 Task: Reply to email with the signature Benjamin Adams with the subject 'Welcome' from softage.1@softage.net with the message 'I wanted to confirm the attendance of the key stakeholders for the project kickoff meeting.' with CC to softage.3@softage.net with an attached document Newsletter.docx
Action: Mouse moved to (1101, 184)
Screenshot: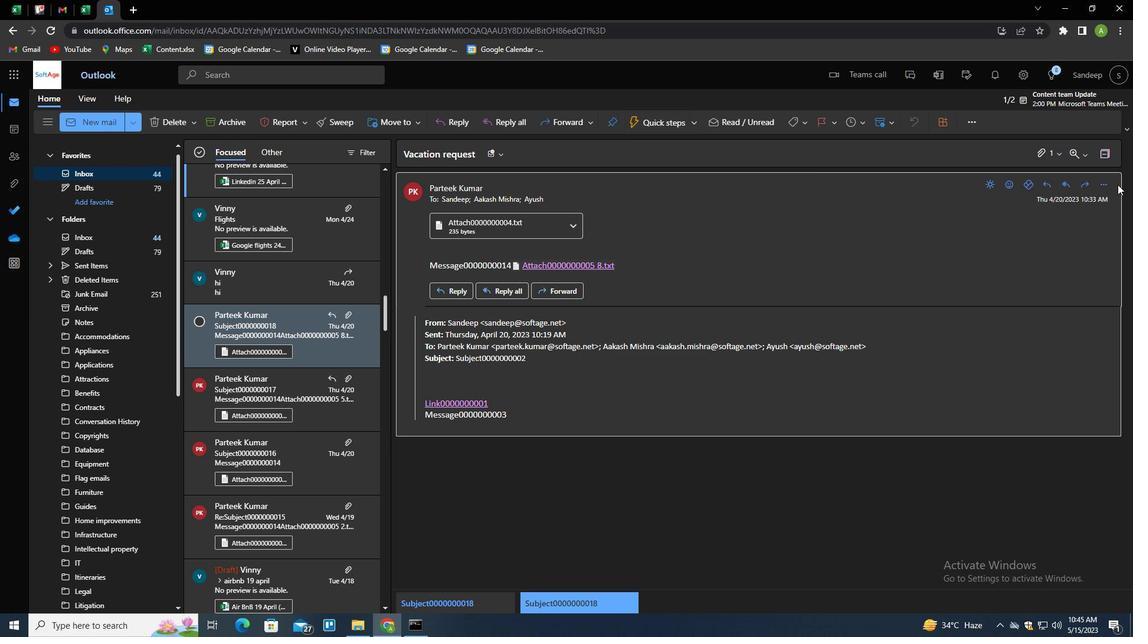 
Action: Mouse pressed left at (1101, 184)
Screenshot: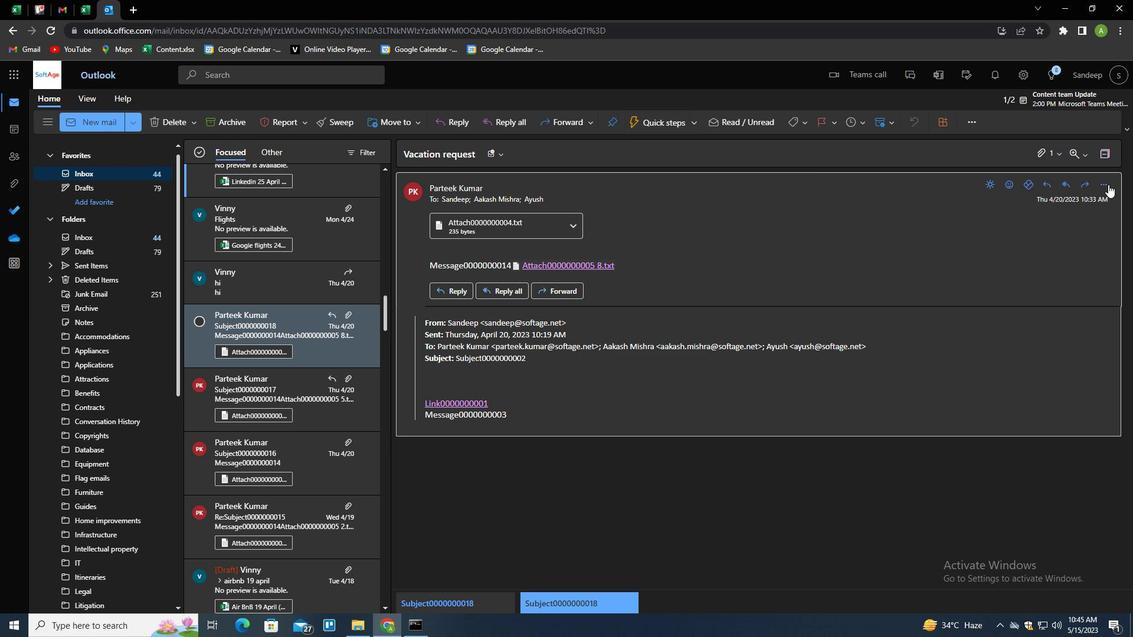 
Action: Mouse moved to (1038, 204)
Screenshot: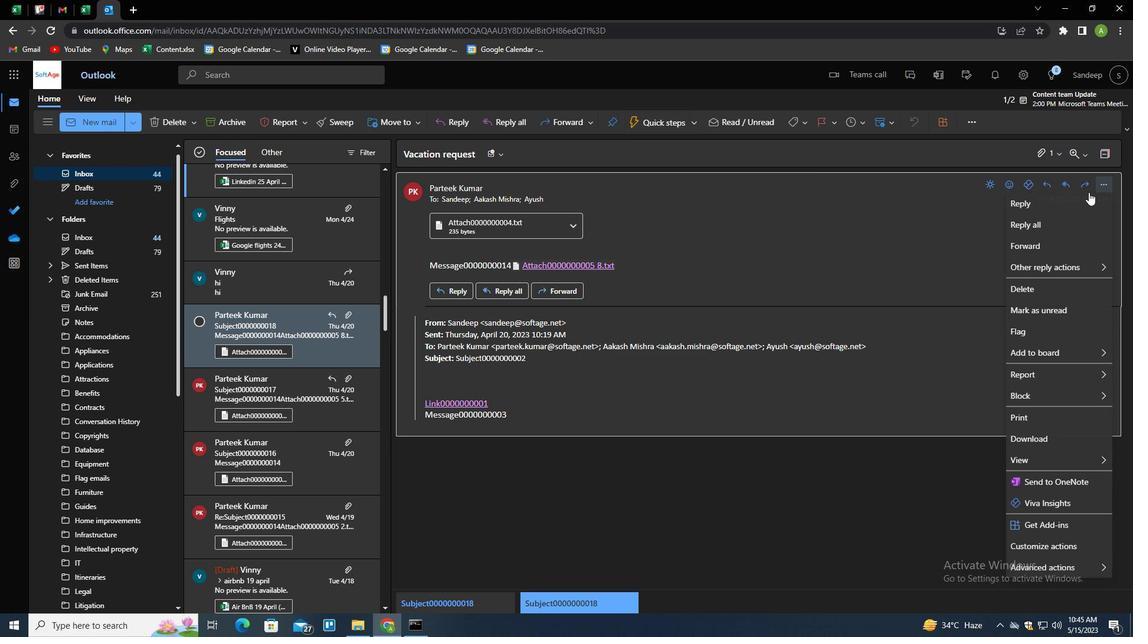 
Action: Mouse pressed left at (1038, 204)
Screenshot: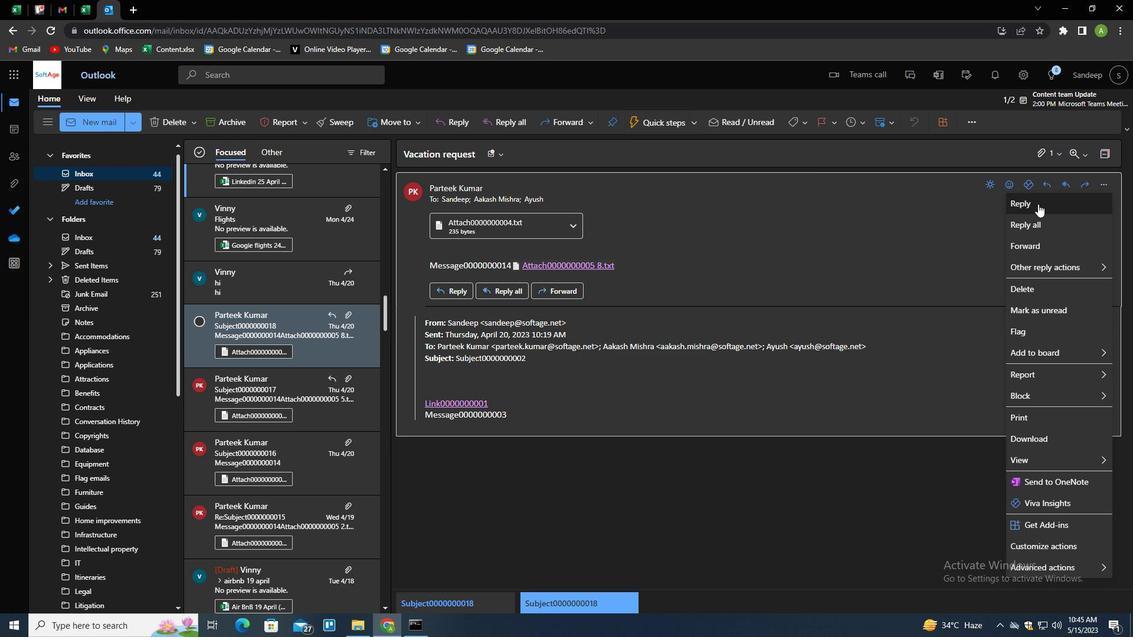 
Action: Mouse moved to (795, 120)
Screenshot: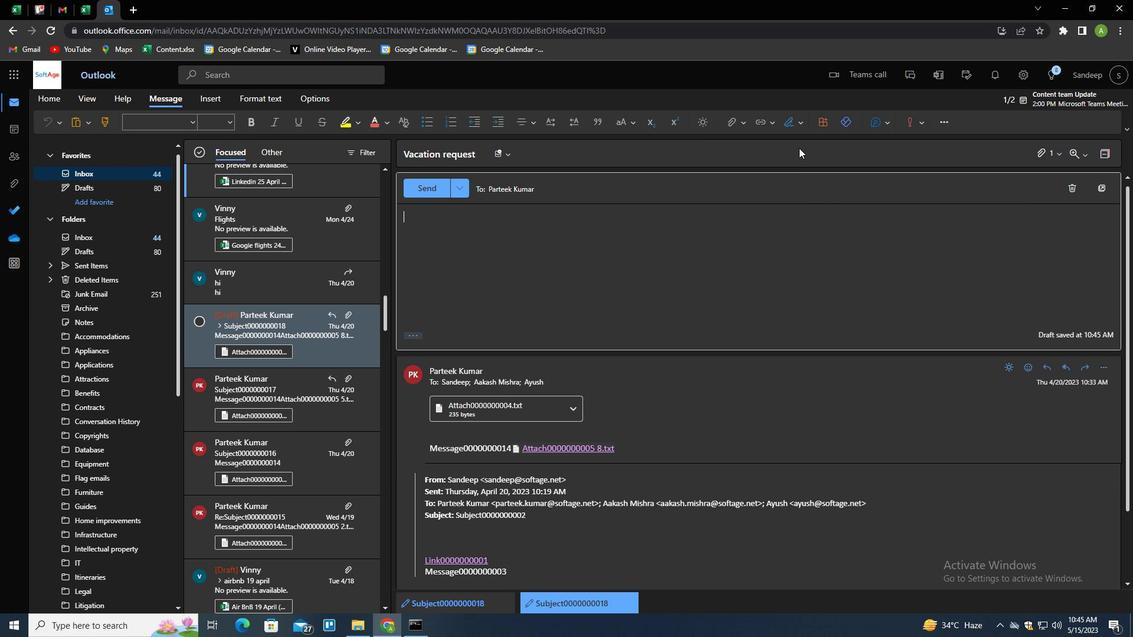 
Action: Mouse pressed left at (795, 120)
Screenshot: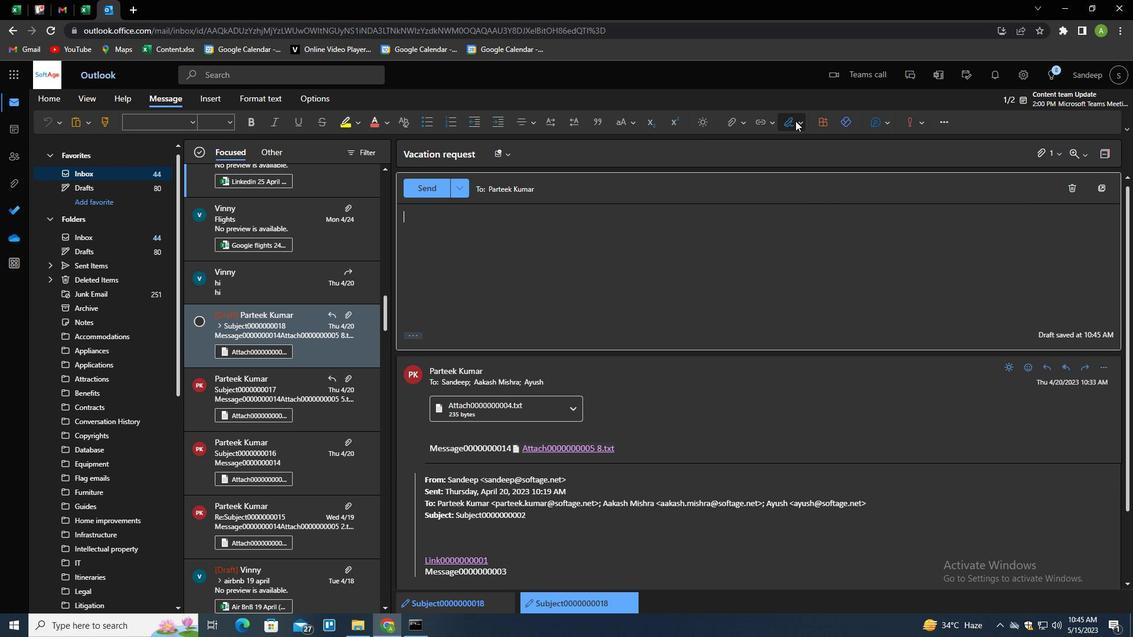 
Action: Mouse moved to (783, 167)
Screenshot: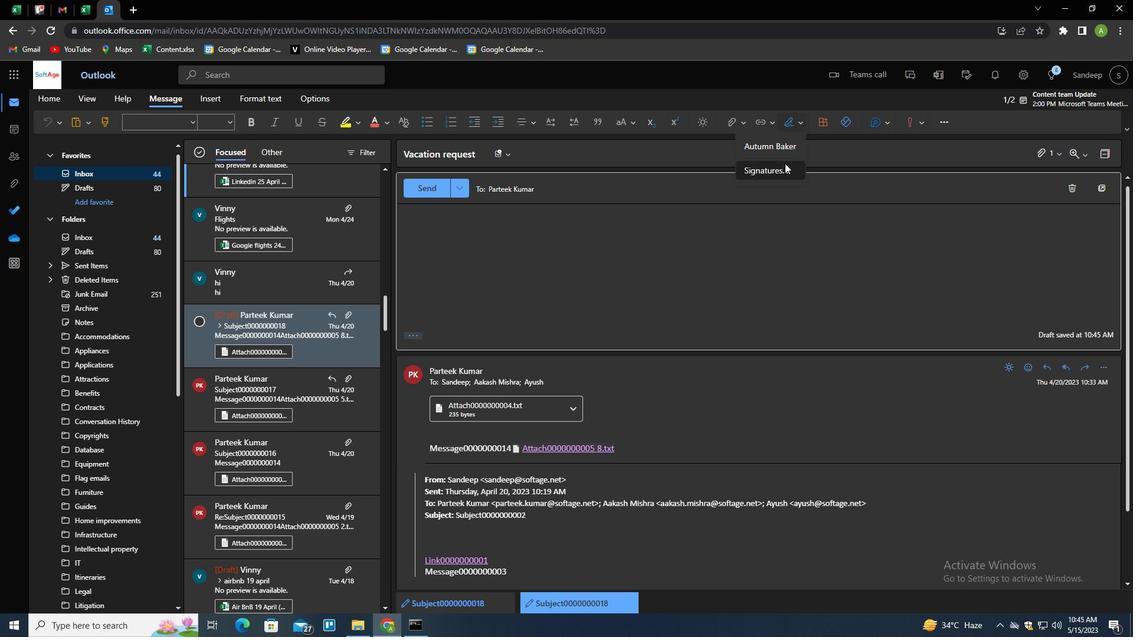 
Action: Mouse pressed left at (783, 167)
Screenshot: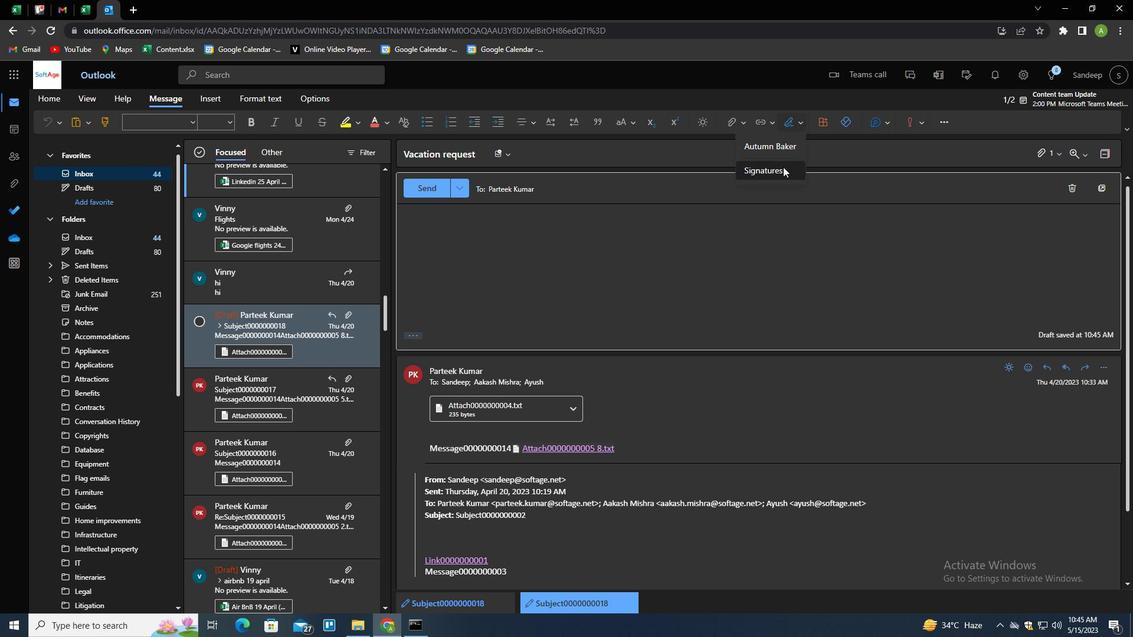 
Action: Mouse moved to (801, 211)
Screenshot: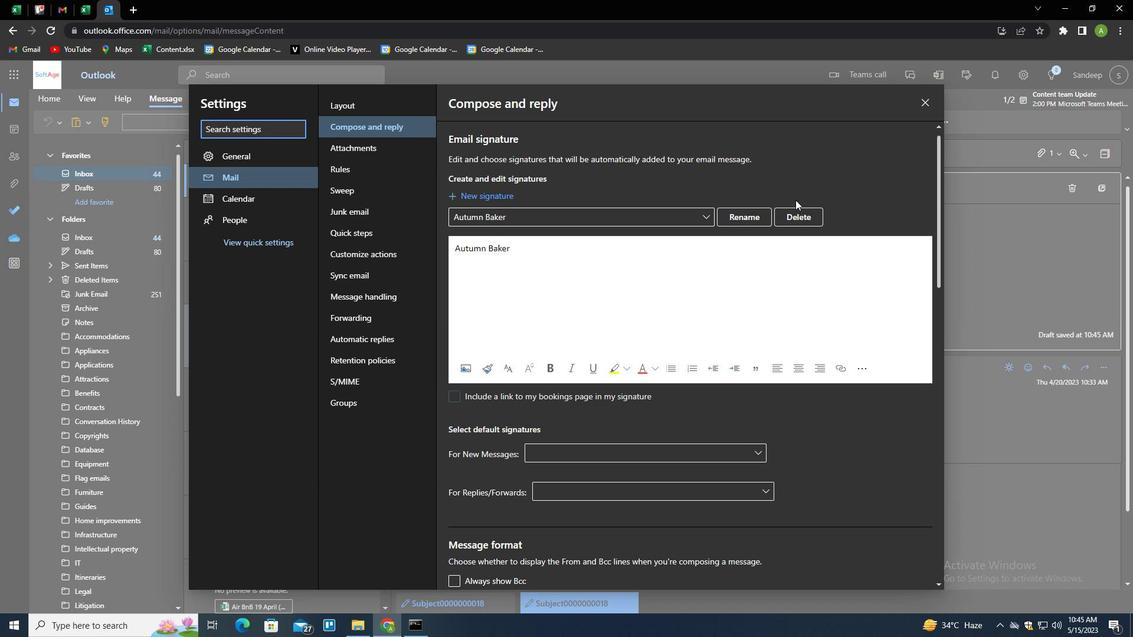 
Action: Mouse pressed left at (801, 211)
Screenshot: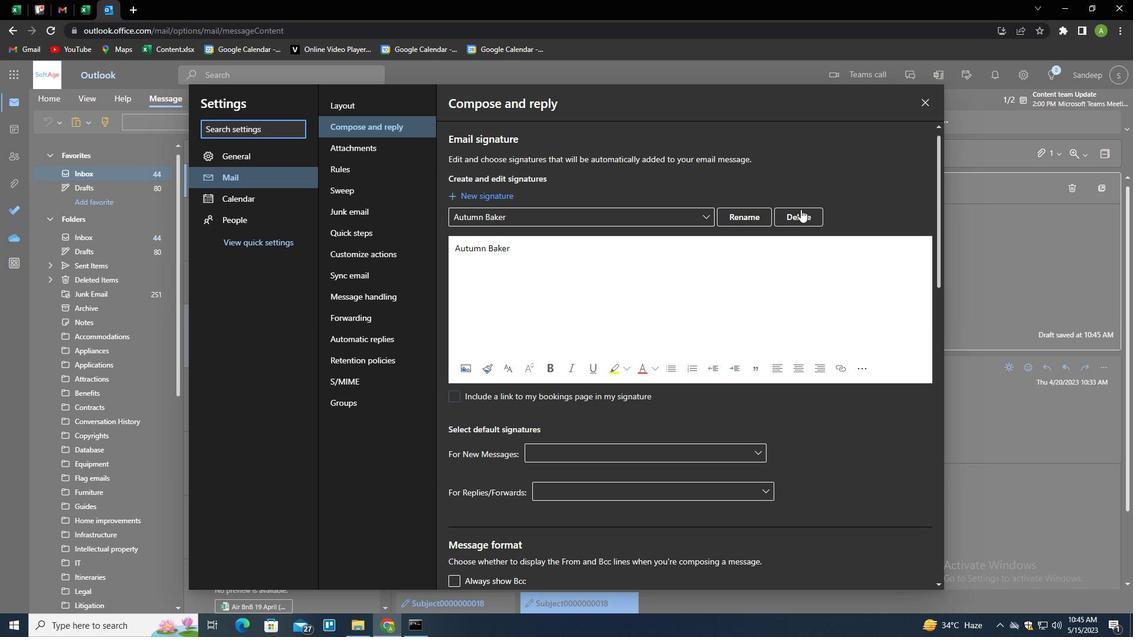 
Action: Mouse moved to (801, 212)
Screenshot: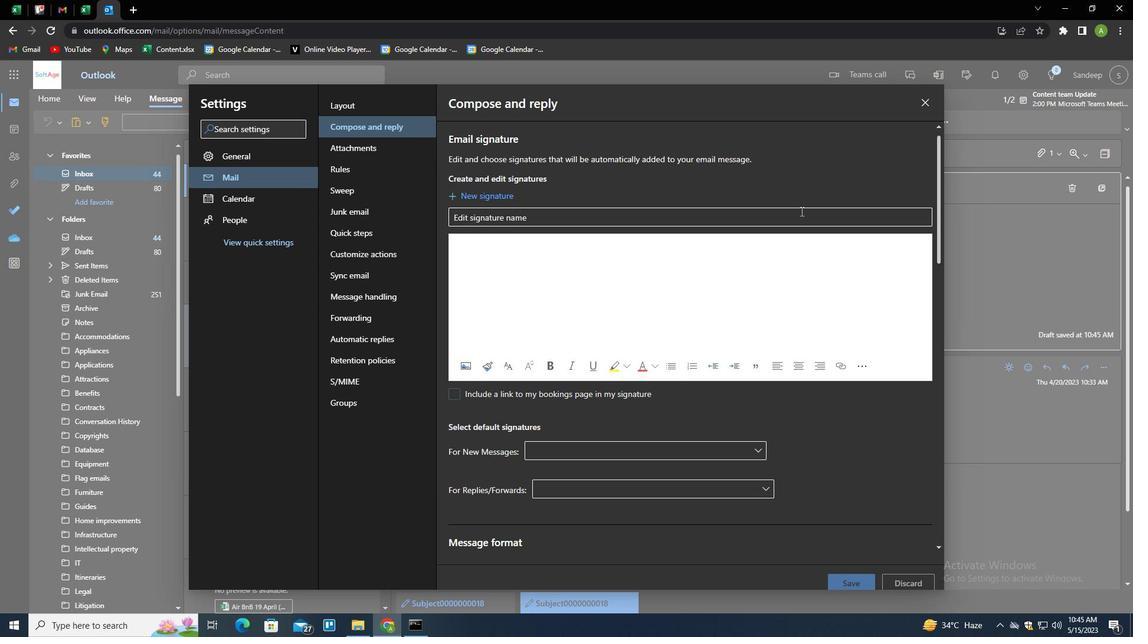 
Action: Mouse pressed left at (801, 212)
Screenshot: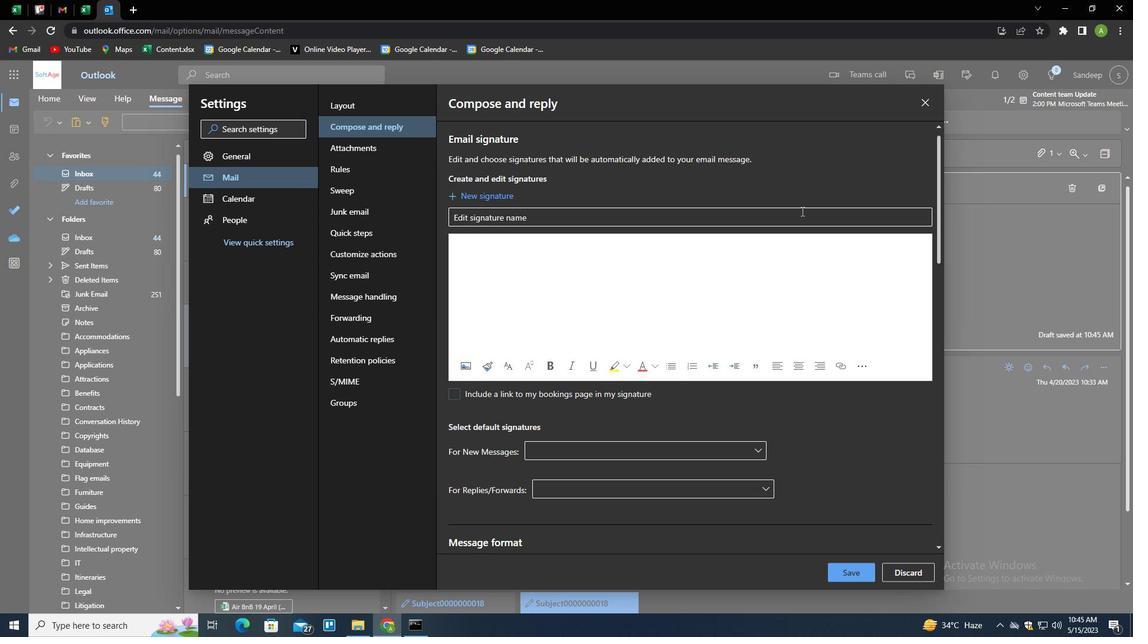 
Action: Mouse moved to (806, 215)
Screenshot: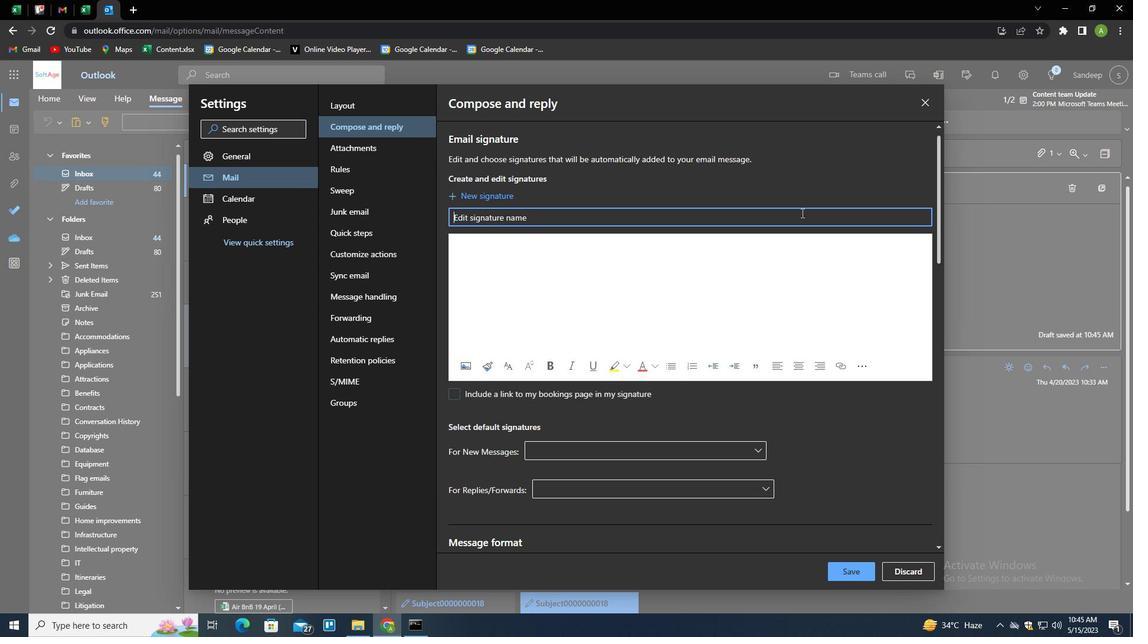 
Action: Key pressed <Key.shift>BENJAMIN<Key.space><Key.shift>ADAMS<Key.tab><Key.shift>BAN<Key.backspace><Key.backspace>ENGA<Key.backspace><Key.backspace>JAMIN<Key.space><Key.shift>ADAMS
Screenshot: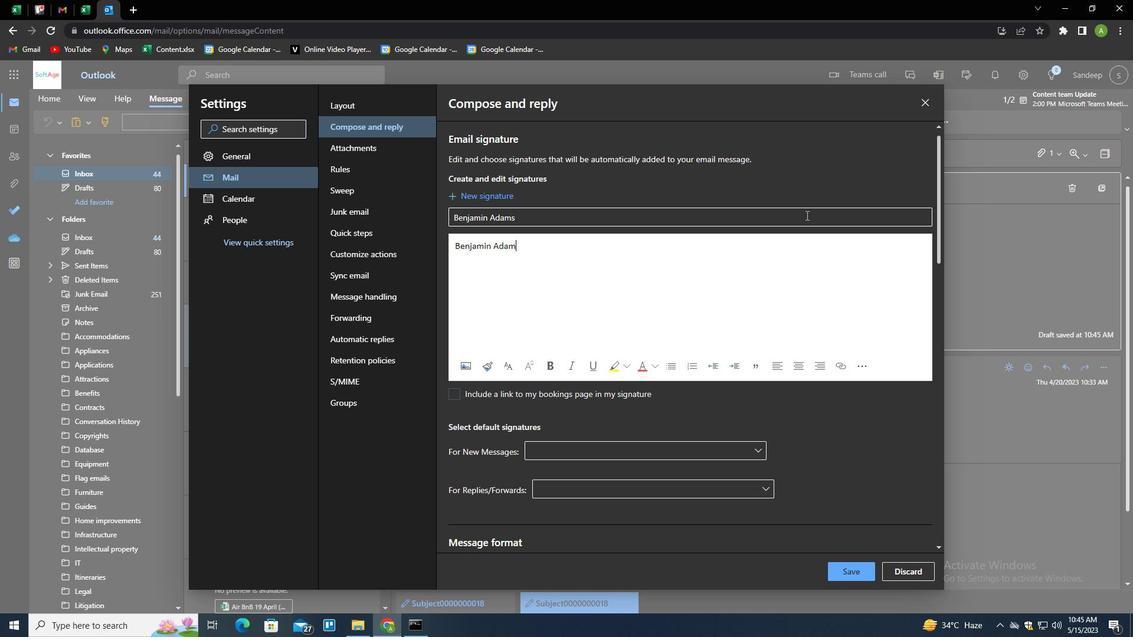 
Action: Mouse moved to (850, 576)
Screenshot: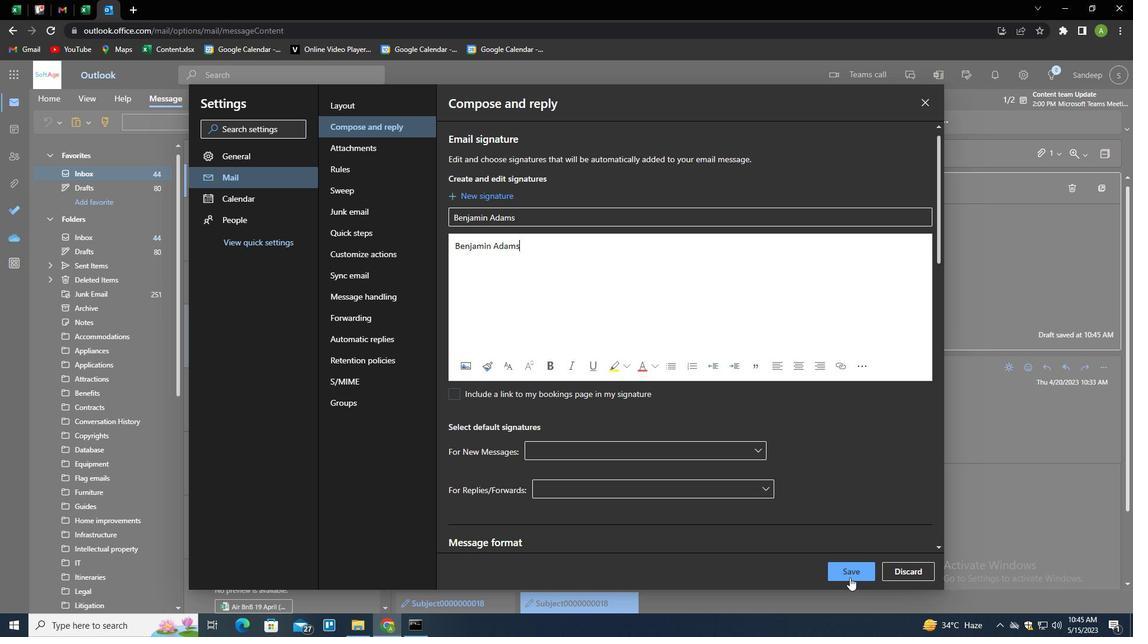 
Action: Mouse pressed left at (850, 576)
Screenshot: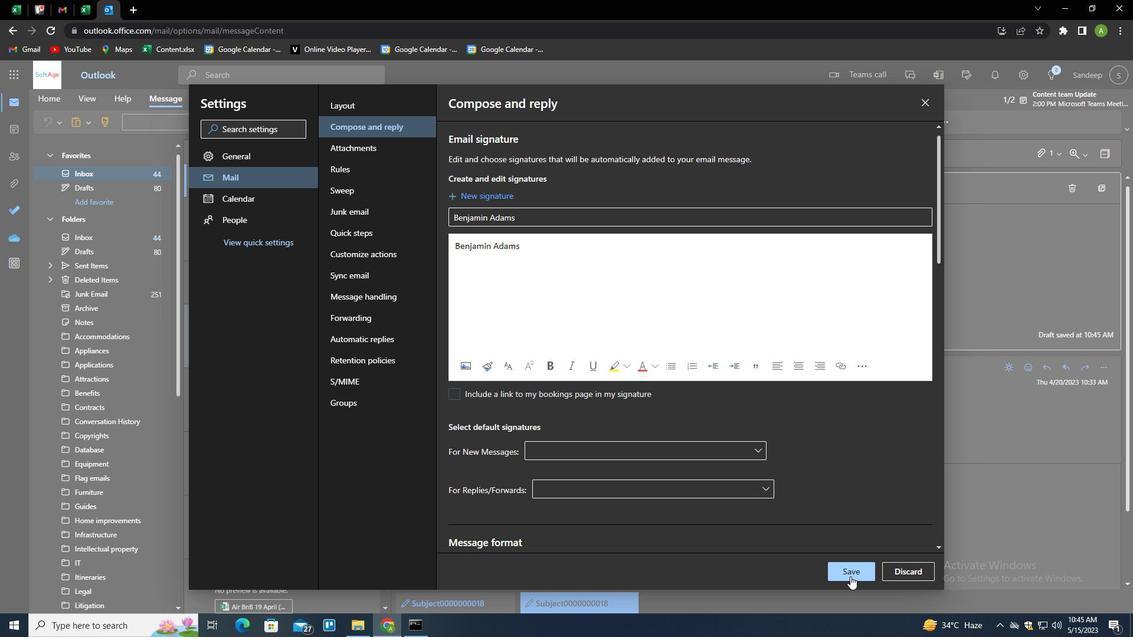 
Action: Mouse moved to (1003, 350)
Screenshot: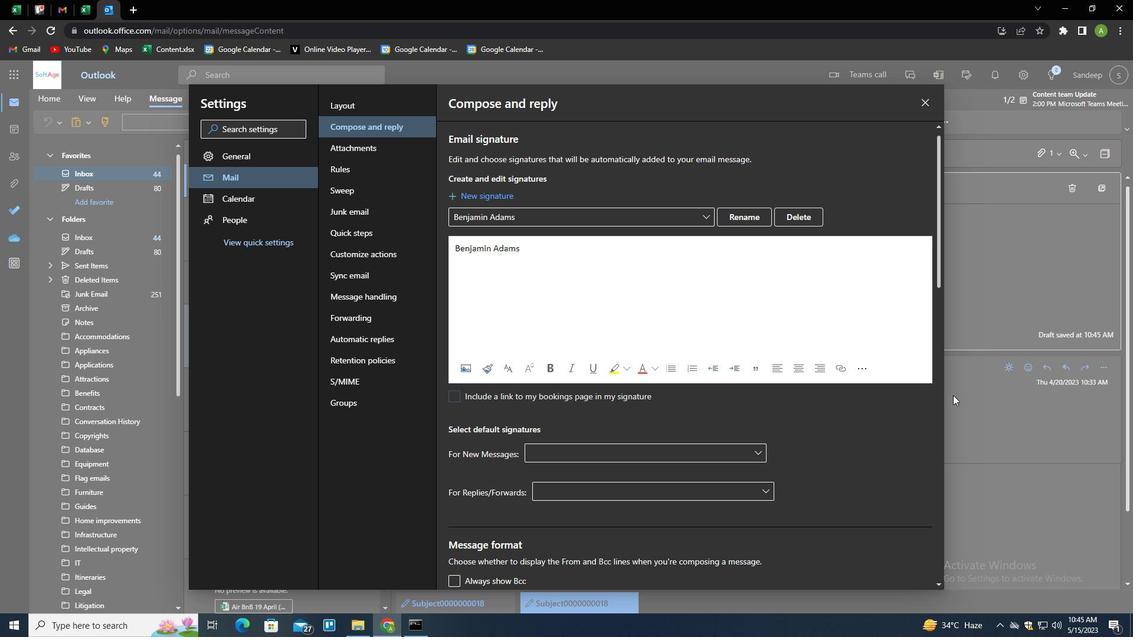 
Action: Mouse pressed left at (1003, 350)
Screenshot: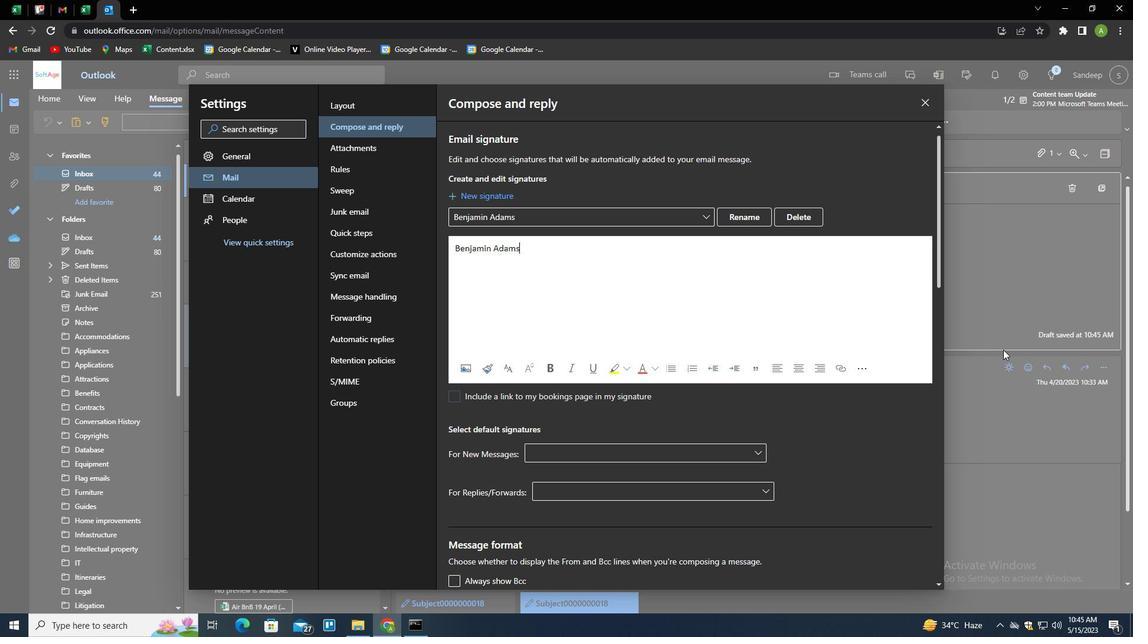 
Action: Mouse moved to (792, 130)
Screenshot: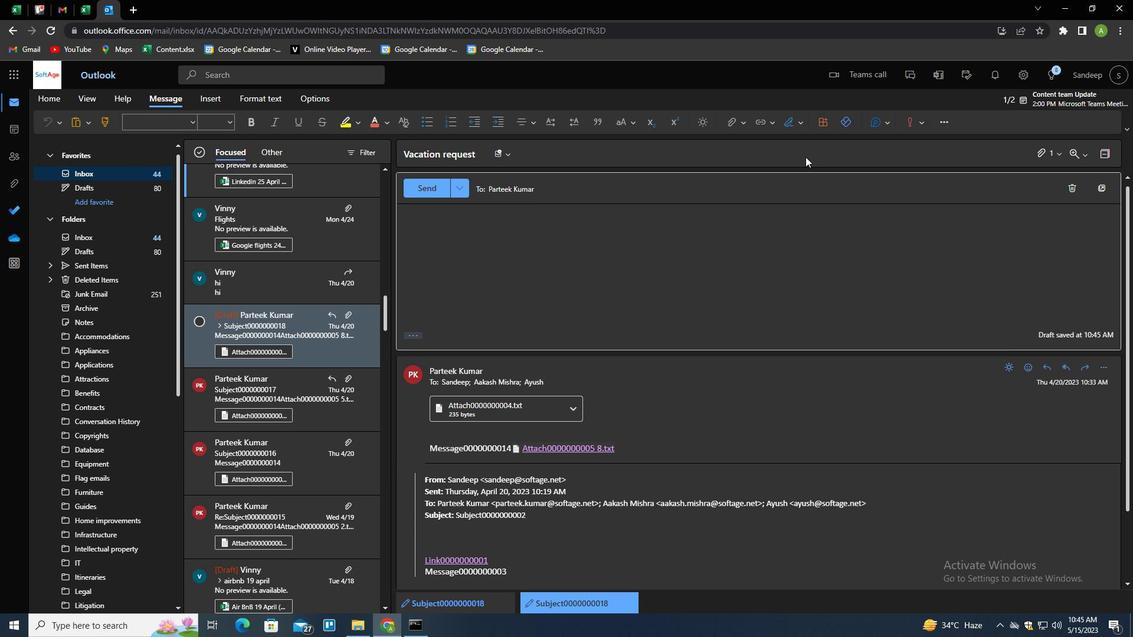 
Action: Mouse pressed left at (792, 130)
Screenshot: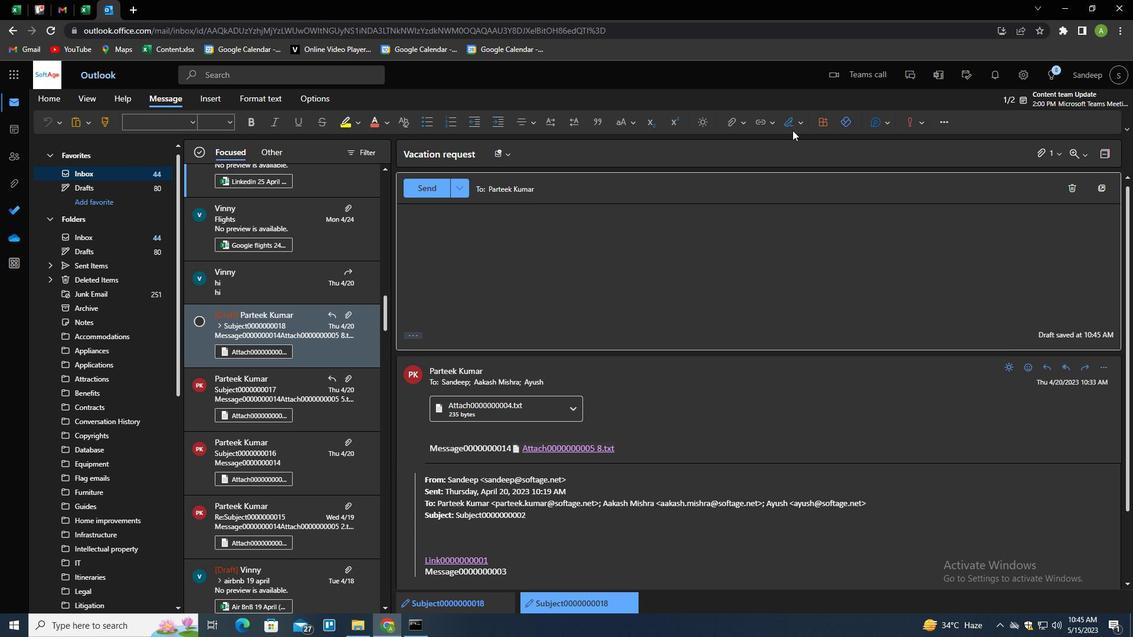 
Action: Mouse moved to (778, 149)
Screenshot: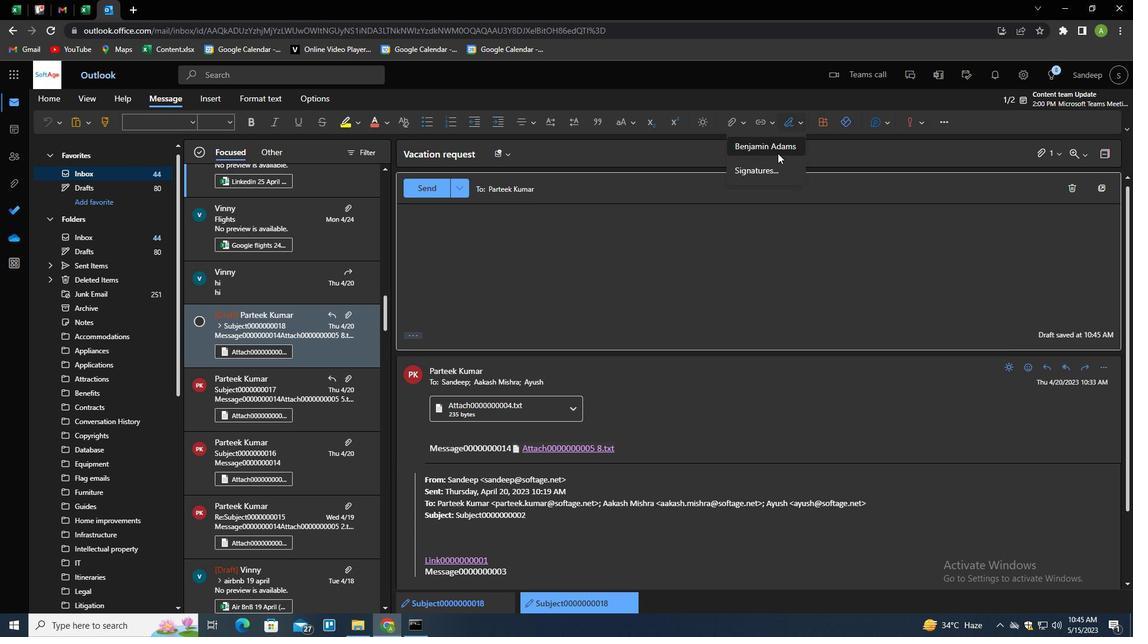 
Action: Mouse pressed left at (778, 149)
Screenshot: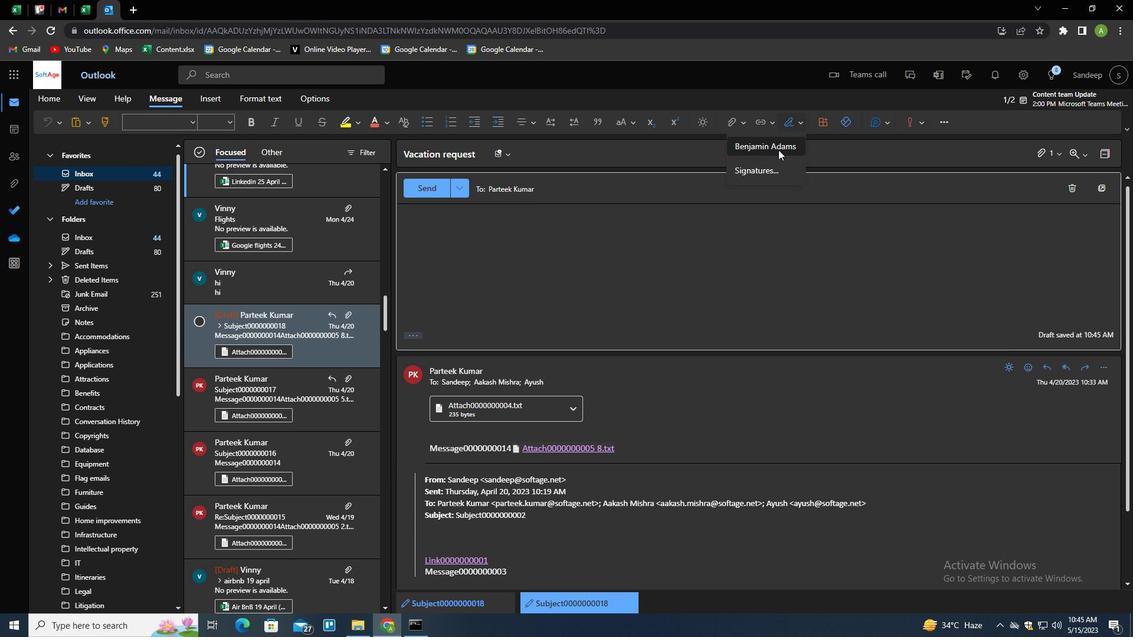 
Action: Mouse moved to (413, 332)
Screenshot: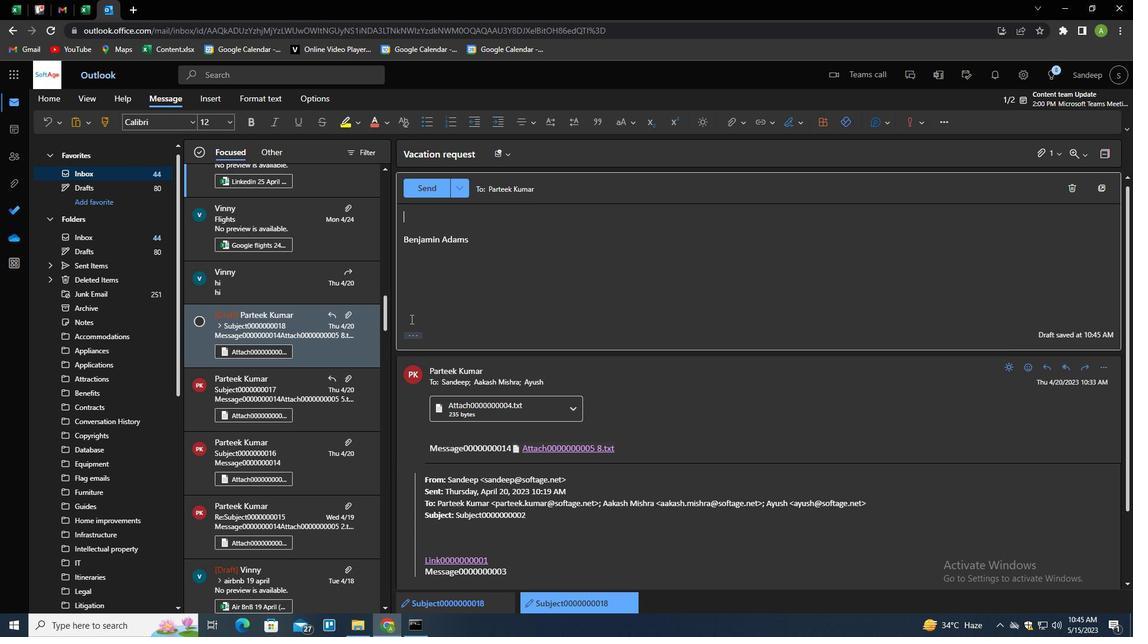 
Action: Mouse pressed left at (413, 332)
Screenshot: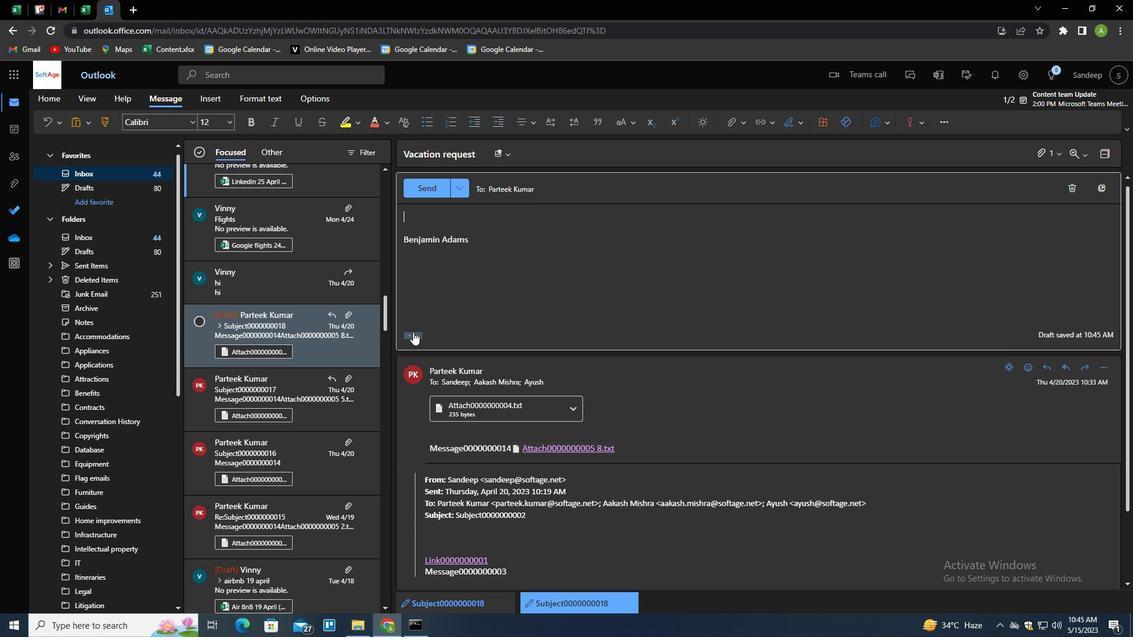 
Action: Mouse moved to (465, 184)
Screenshot: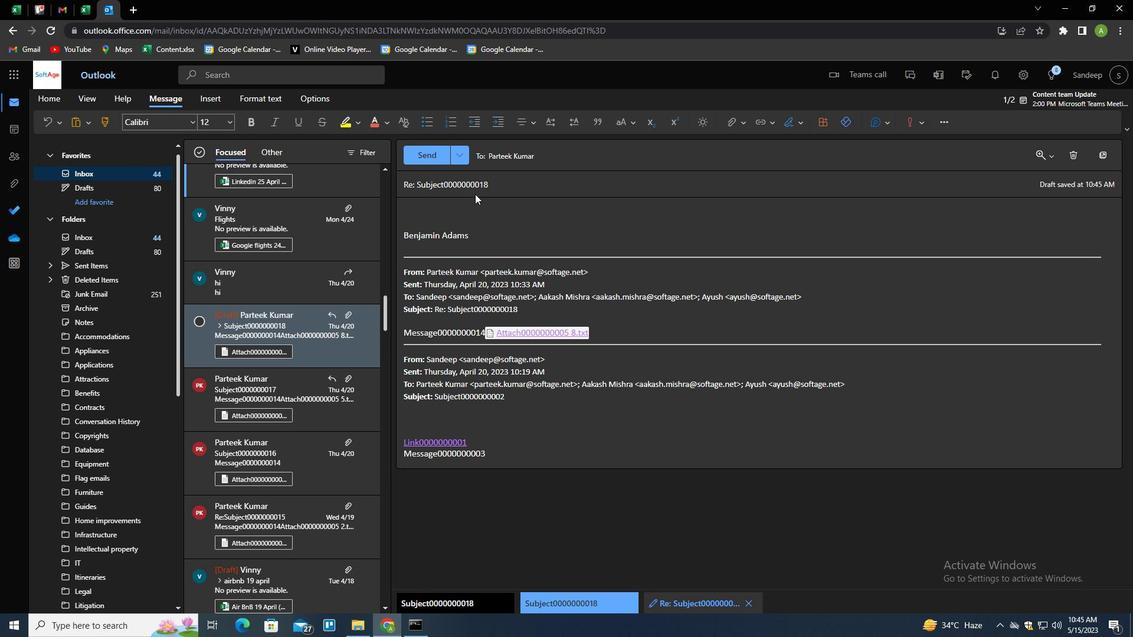 
Action: Mouse pressed left at (465, 184)
Screenshot: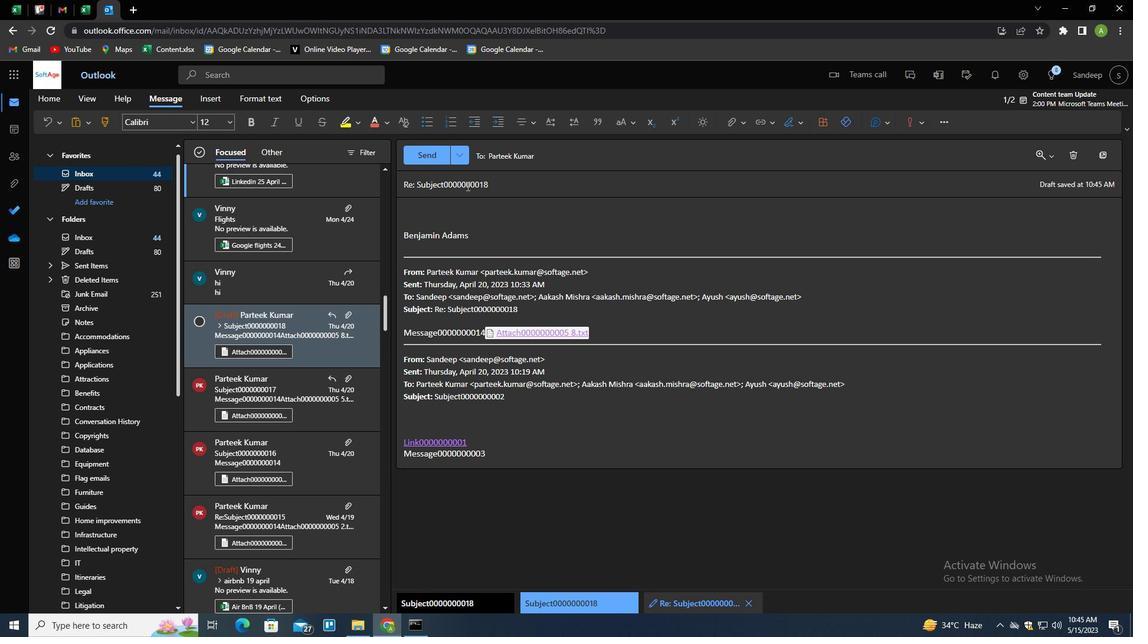 
Action: Mouse pressed left at (465, 184)
Screenshot: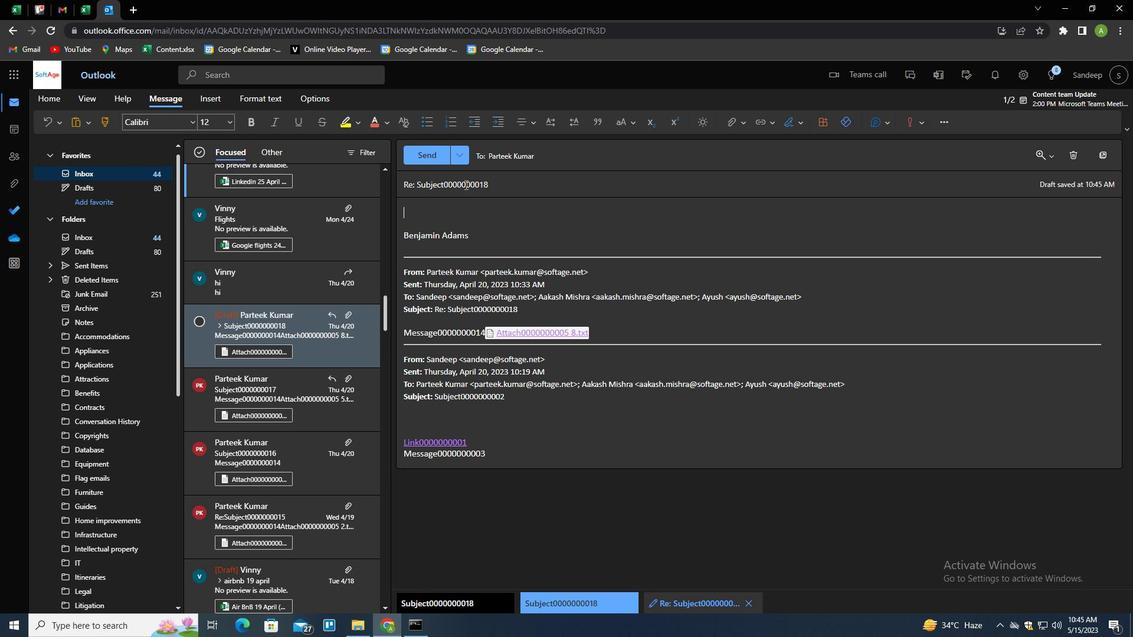 
Action: Mouse pressed left at (465, 184)
Screenshot: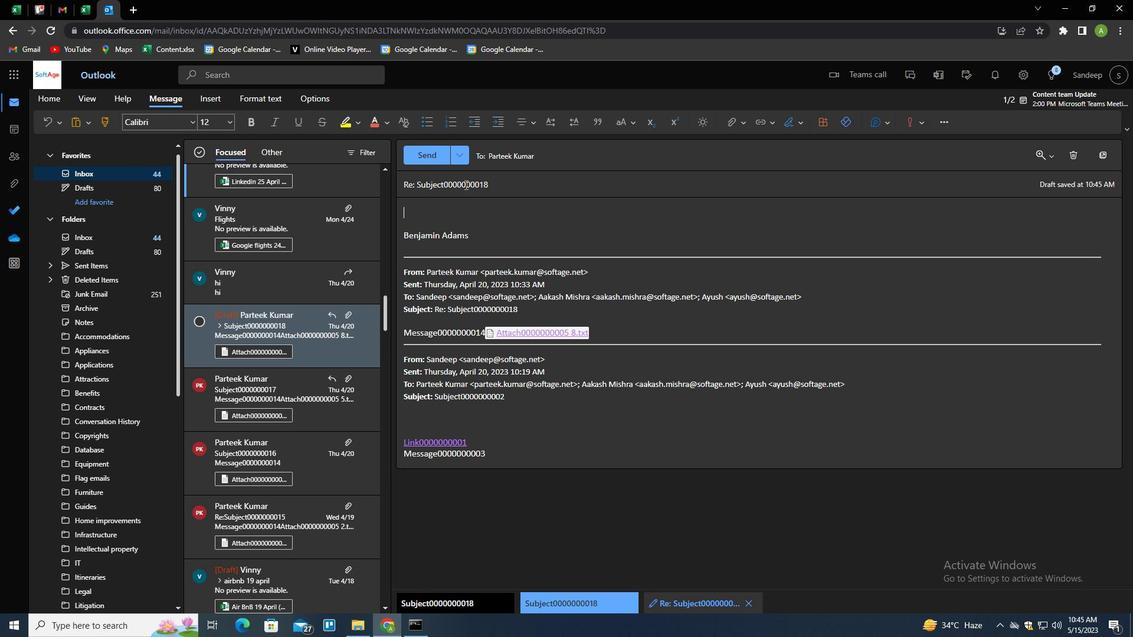 
Action: Key pressed <Key.shift><Key.shift><Key.shift><Key.shift><Key.shift>WELCOME<Key.tab><Key.shift>I<Key.space>WANTED<Key.space>TO<Key.space>CONFIRM<Key.space>THE<Key.space>ATTENDANCE<Key.space>OF<Key.space>THE<Key.space>KEY<Key.space>STAKEHOLDERS<Key.space>FOR<Key.space>THE<Key.space>PROJECT<Key.space>KIK<Key.backspace>CKOFF<Key.space>MEETING.
Screenshot: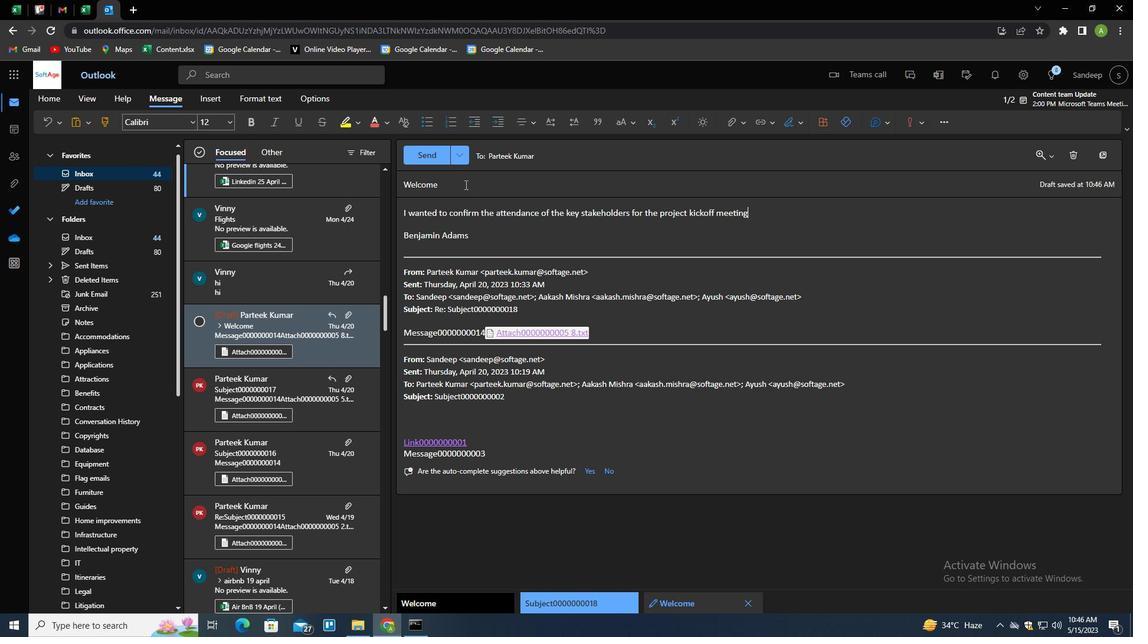 
Action: Mouse moved to (538, 153)
Screenshot: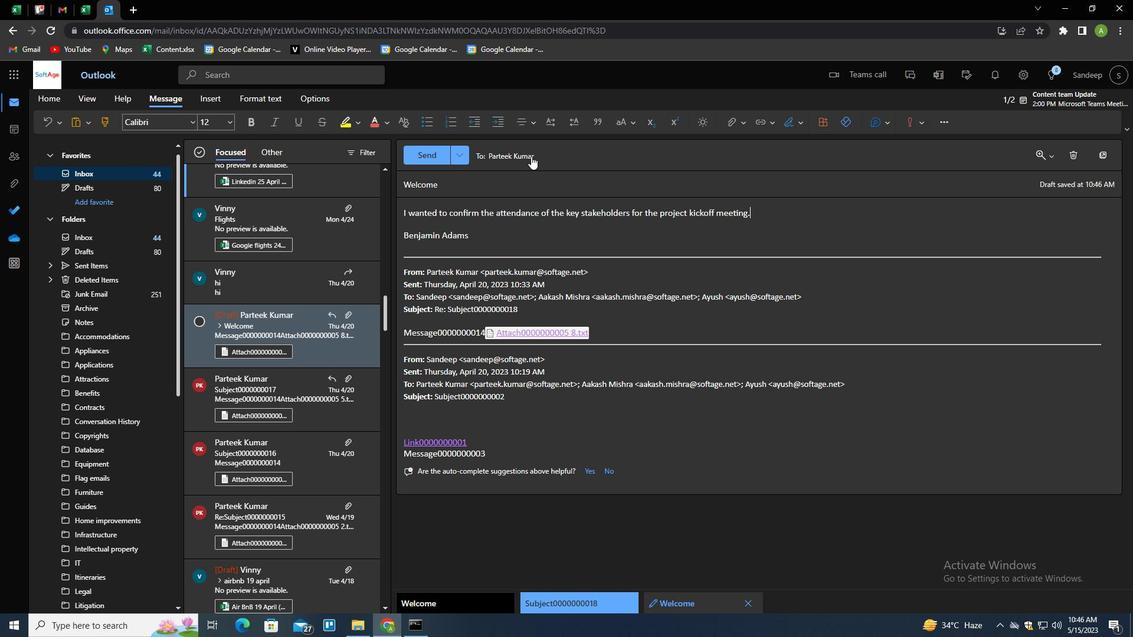 
Action: Mouse pressed left at (538, 153)
Screenshot: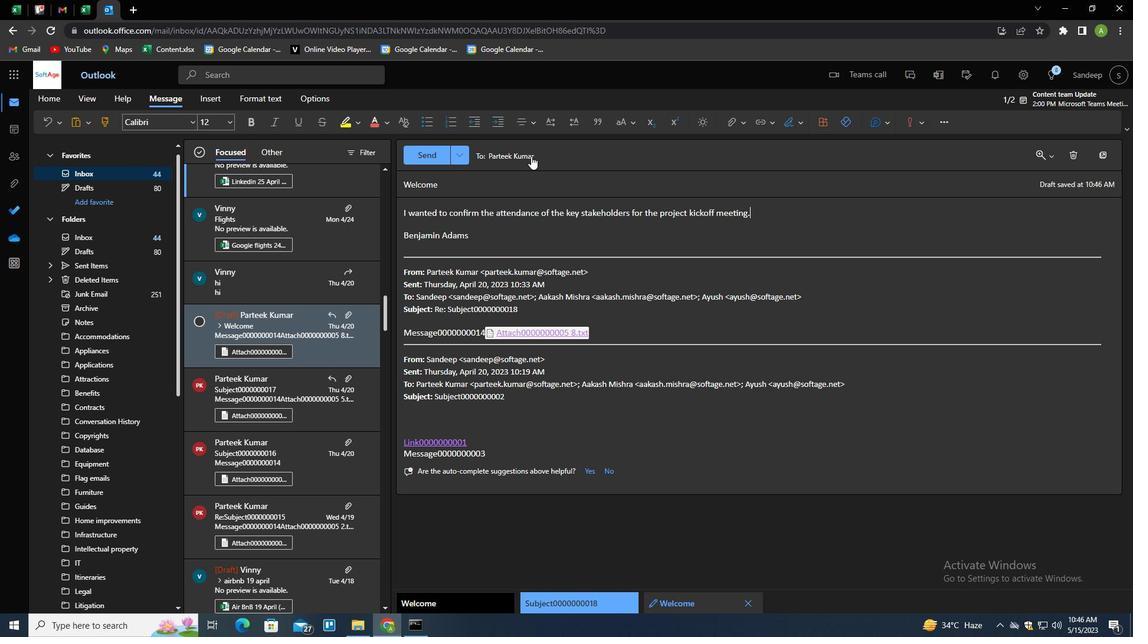 
Action: Mouse moved to (547, 206)
Screenshot: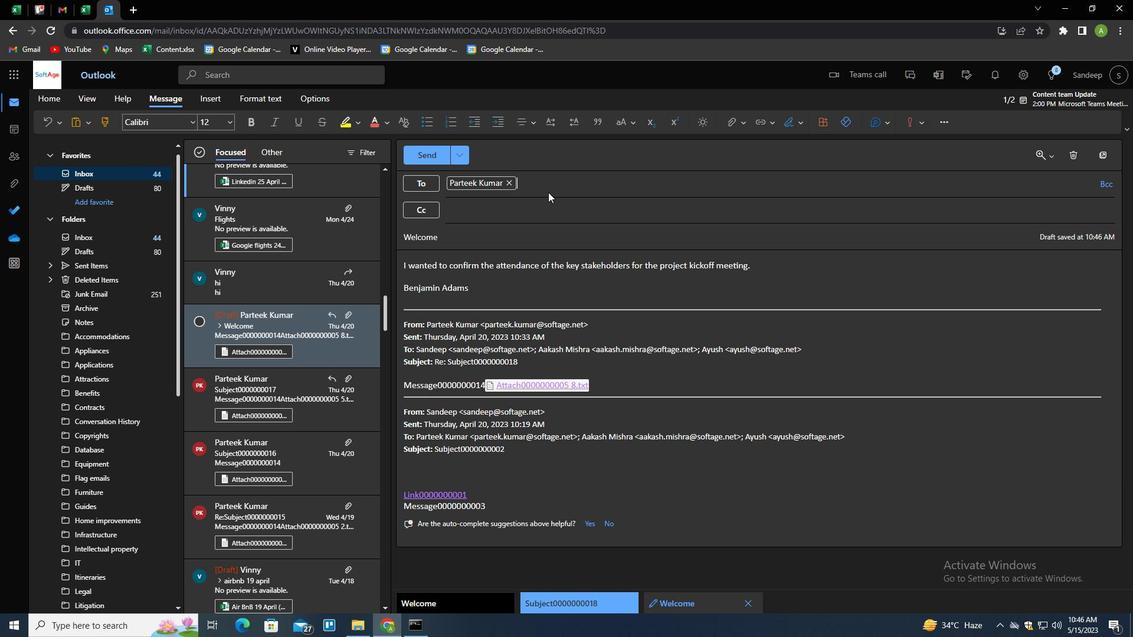 
Action: Mouse pressed left at (547, 206)
Screenshot: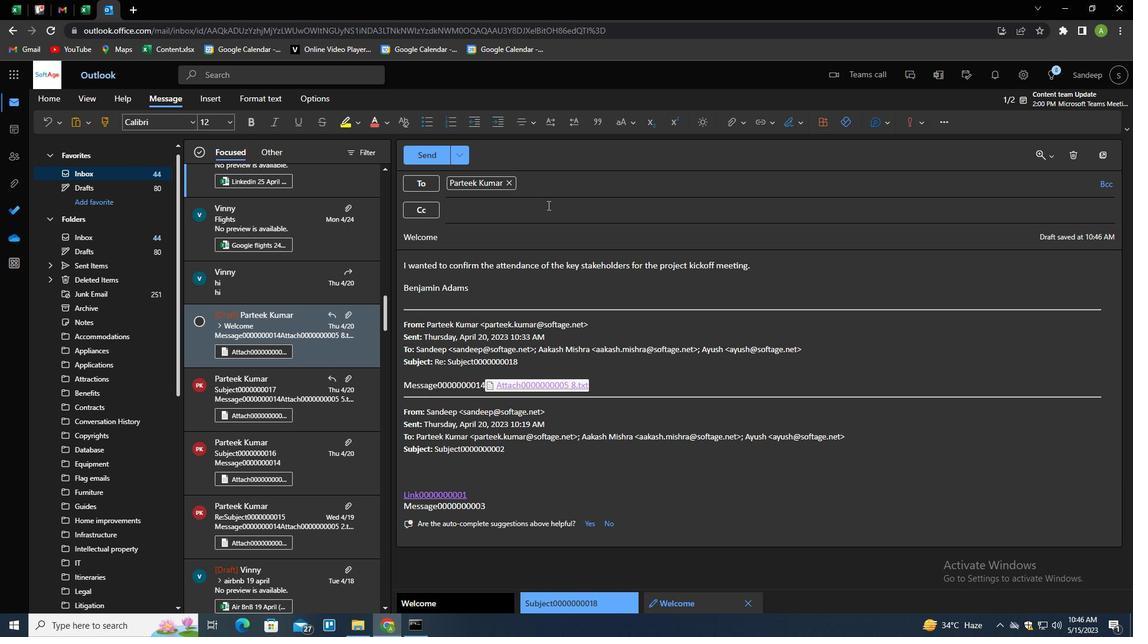 
Action: Key pressed SOFTAGE.3<Key.shift>@SOFTAGE.NET
Screenshot: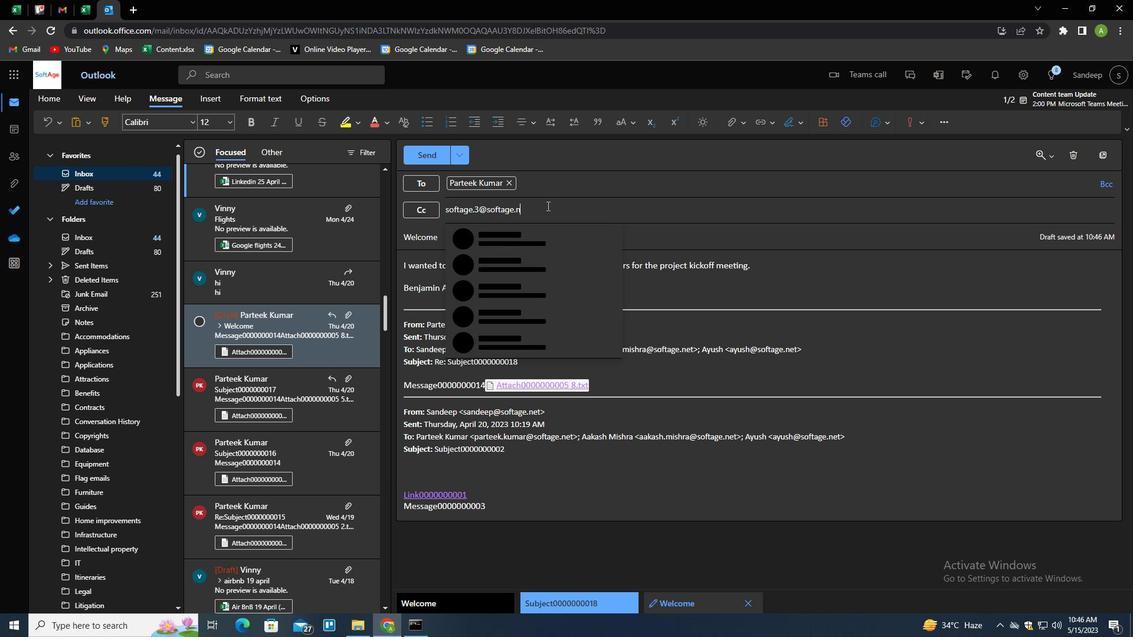 
Action: Mouse moved to (560, 236)
Screenshot: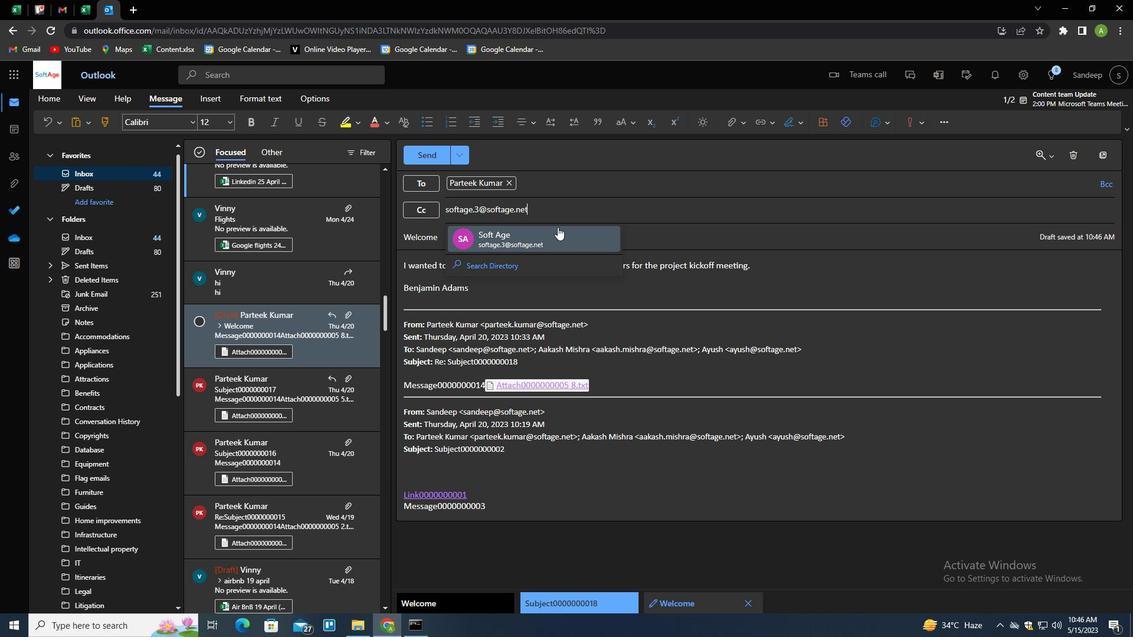 
Action: Mouse pressed left at (560, 236)
Screenshot: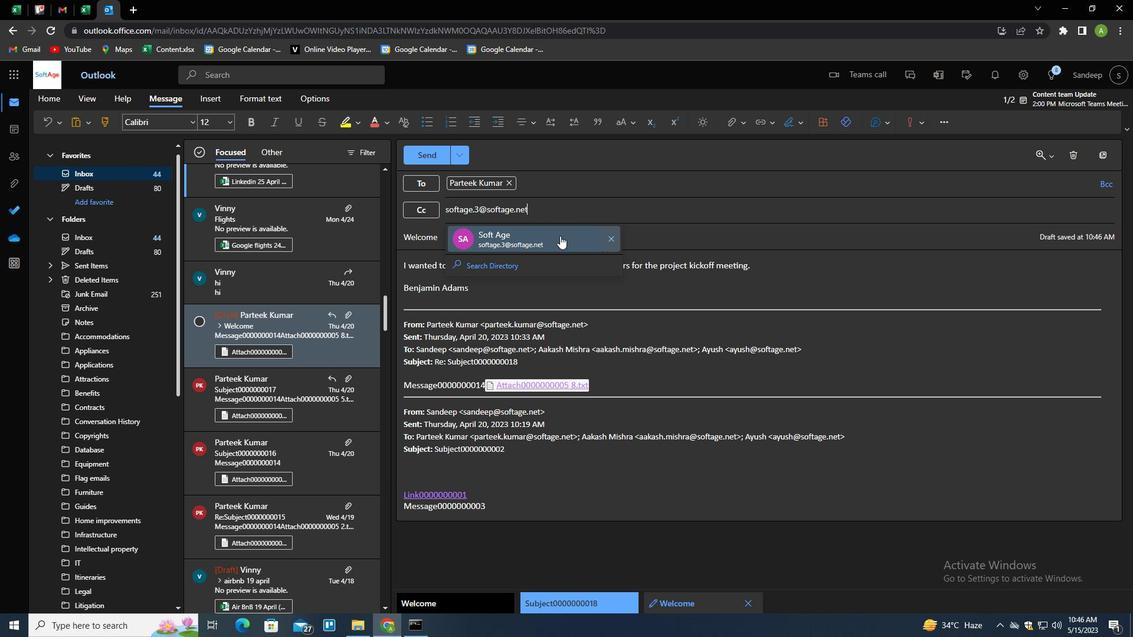 
Action: Mouse moved to (729, 124)
Screenshot: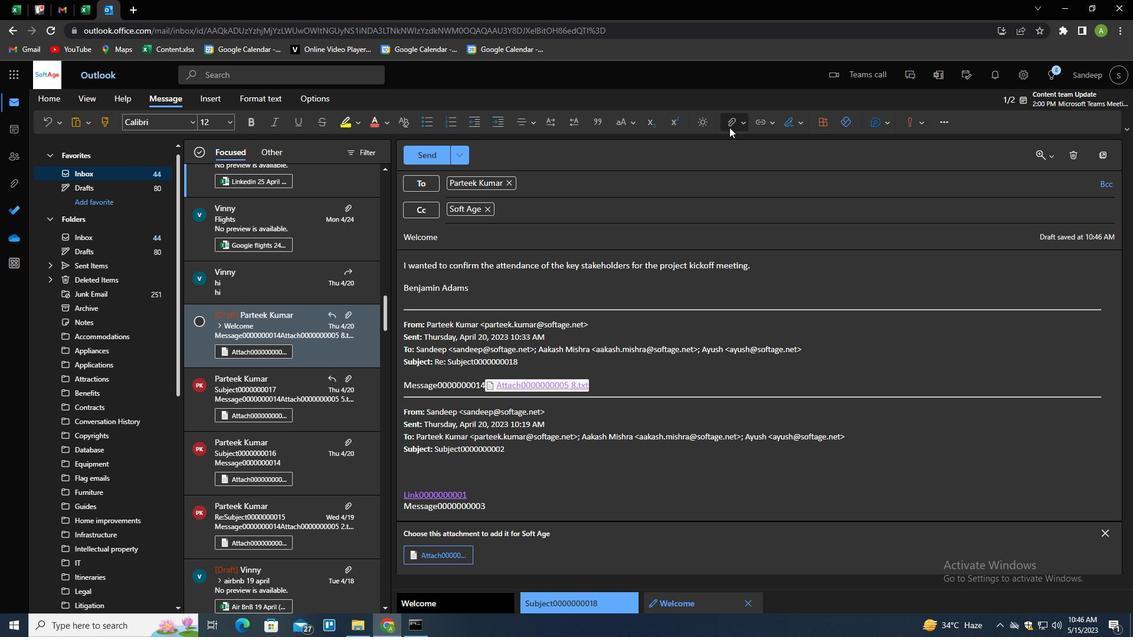 
Action: Mouse pressed left at (729, 124)
Screenshot: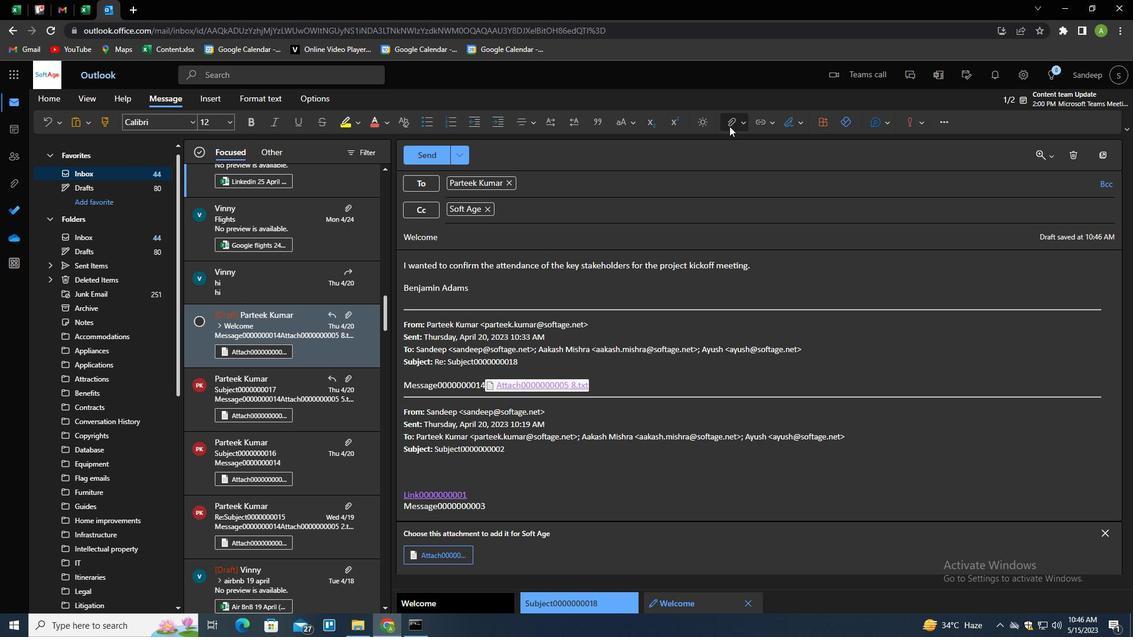
Action: Mouse moved to (713, 144)
Screenshot: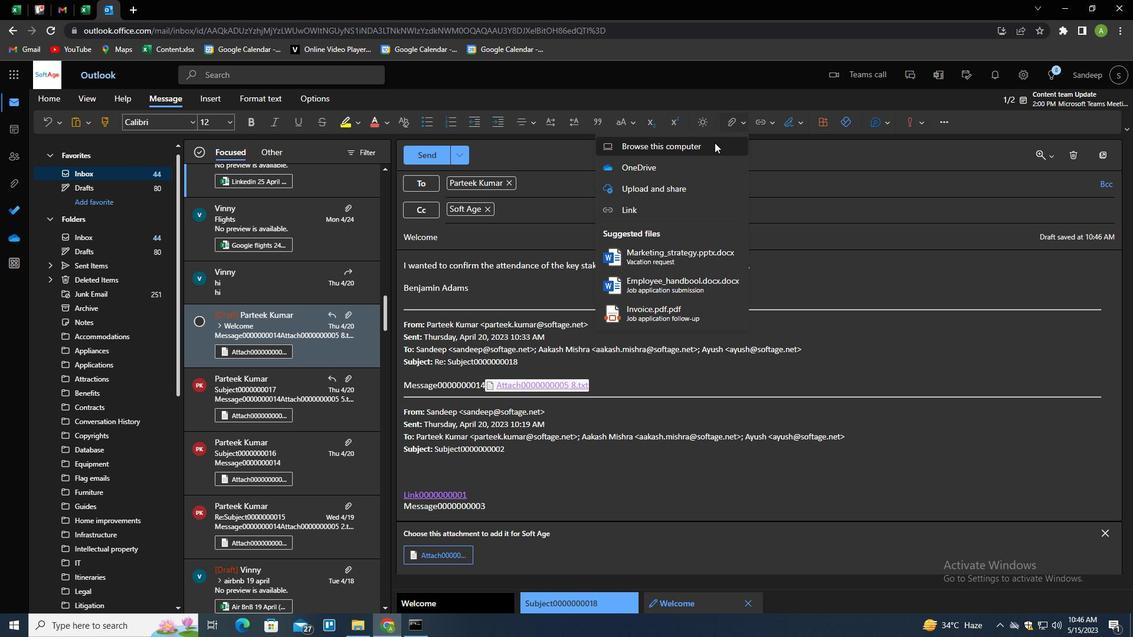 
Action: Mouse pressed left at (713, 144)
Screenshot: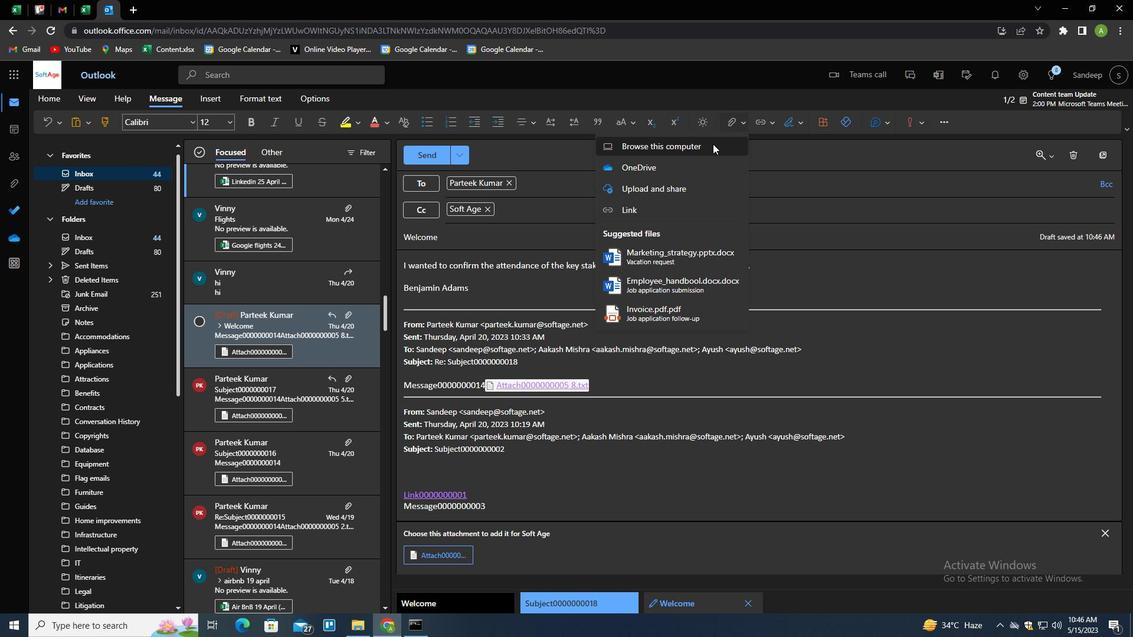 
Action: Mouse moved to (236, 175)
Screenshot: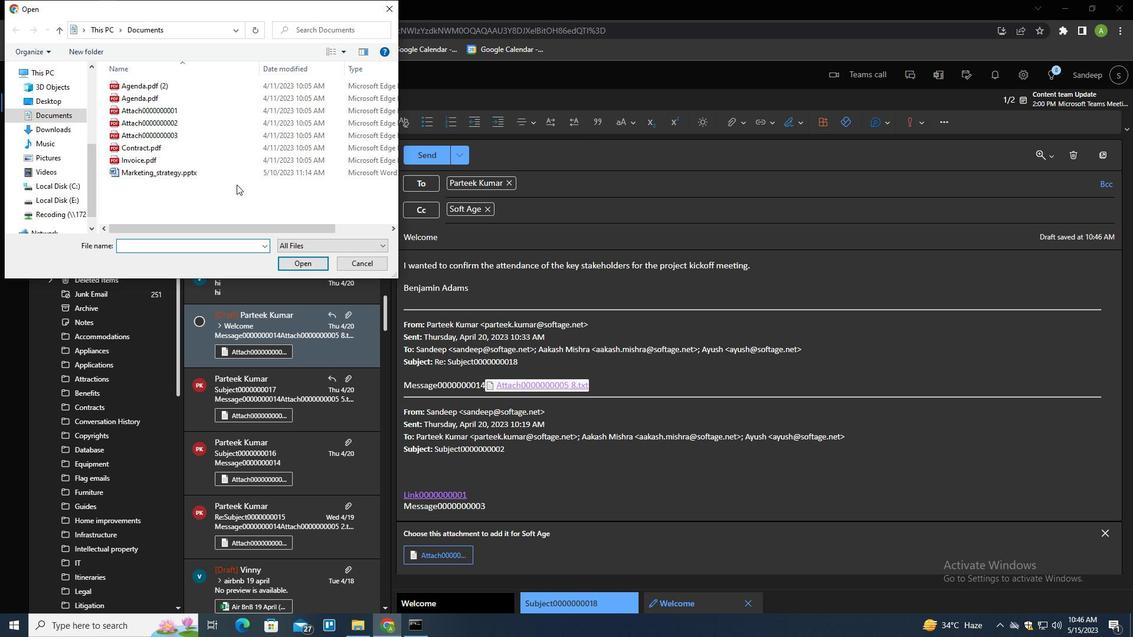 
Action: Mouse pressed left at (236, 175)
Screenshot: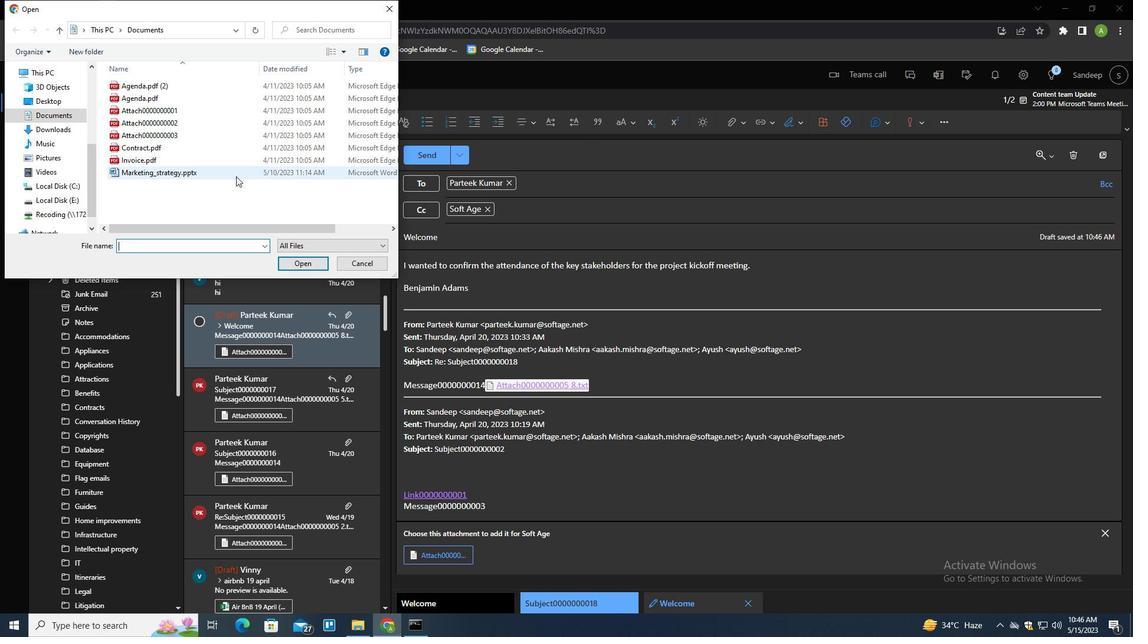 
Action: Mouse moved to (253, 185)
Screenshot: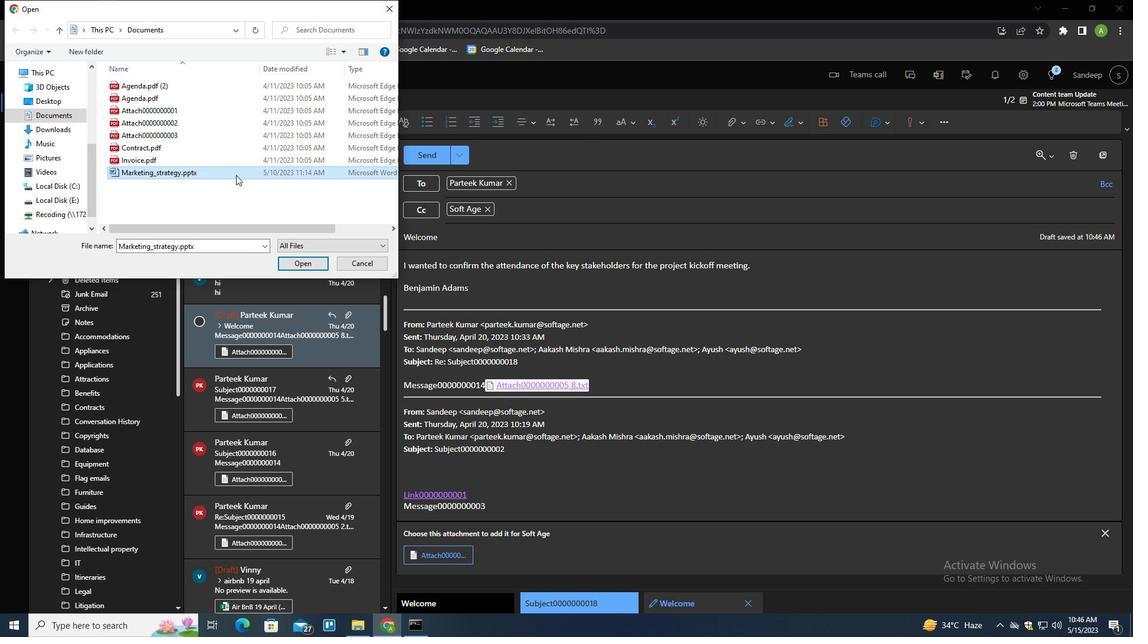 
Action: Key pressed <Key.f2><Key.shift>NEWSLETTER.DOCX
Screenshot: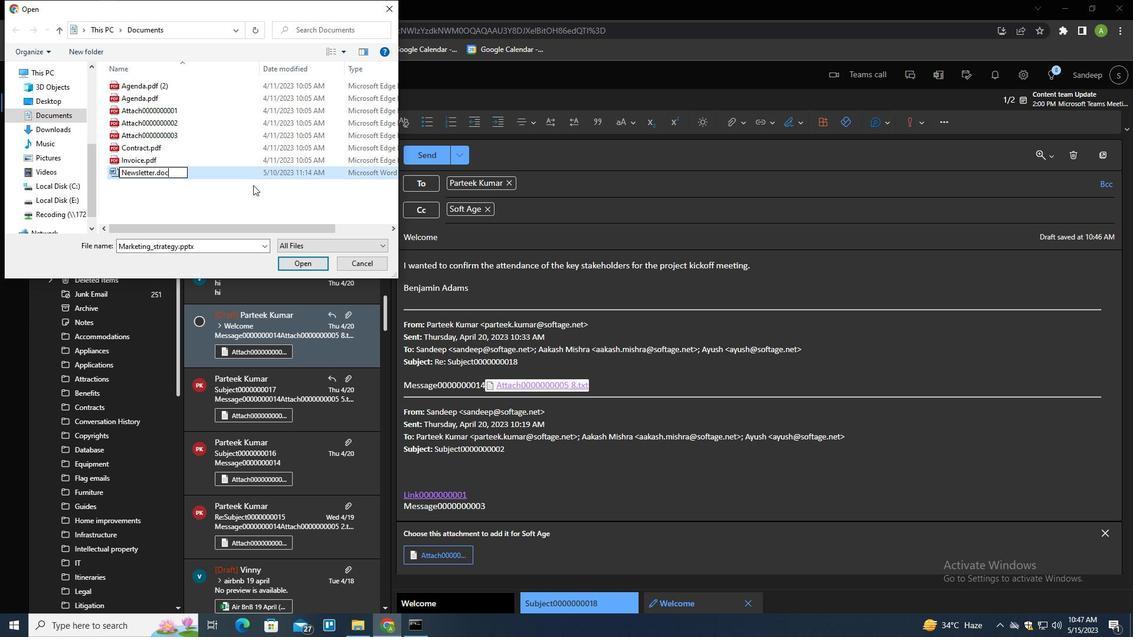 
Action: Mouse moved to (243, 176)
Screenshot: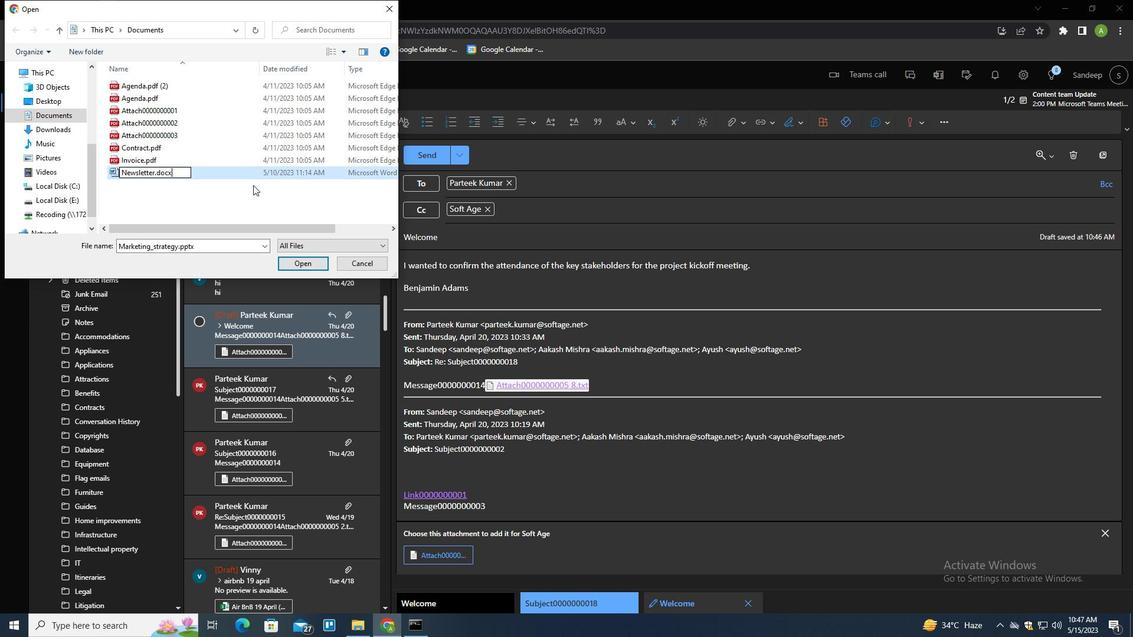 
Action: Mouse pressed left at (243, 176)
Screenshot: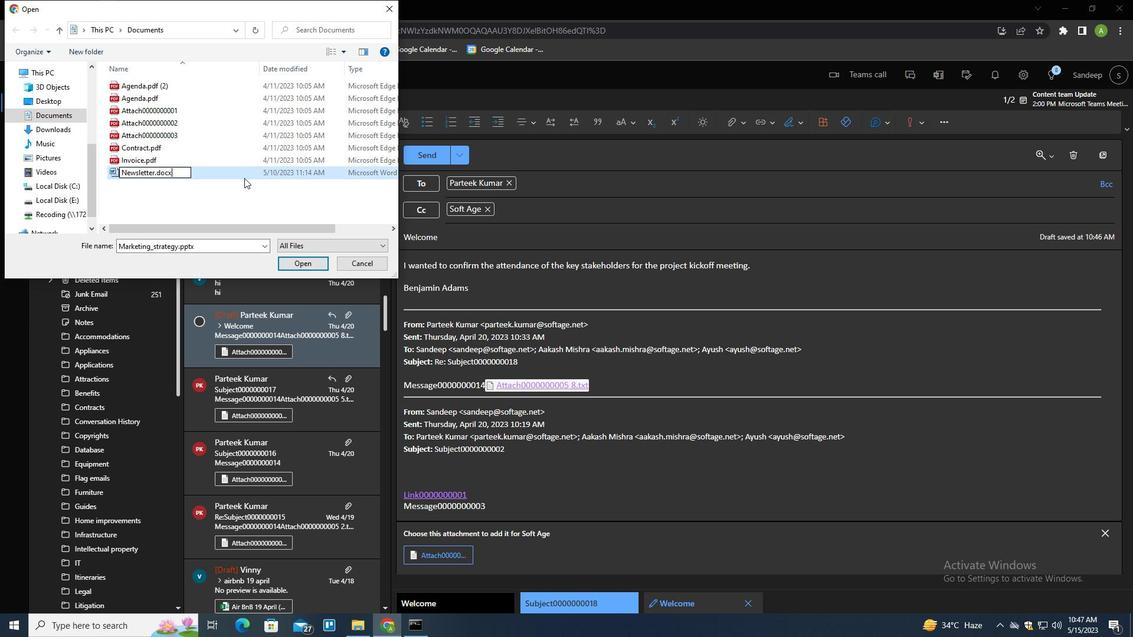 
Action: Mouse moved to (298, 260)
Screenshot: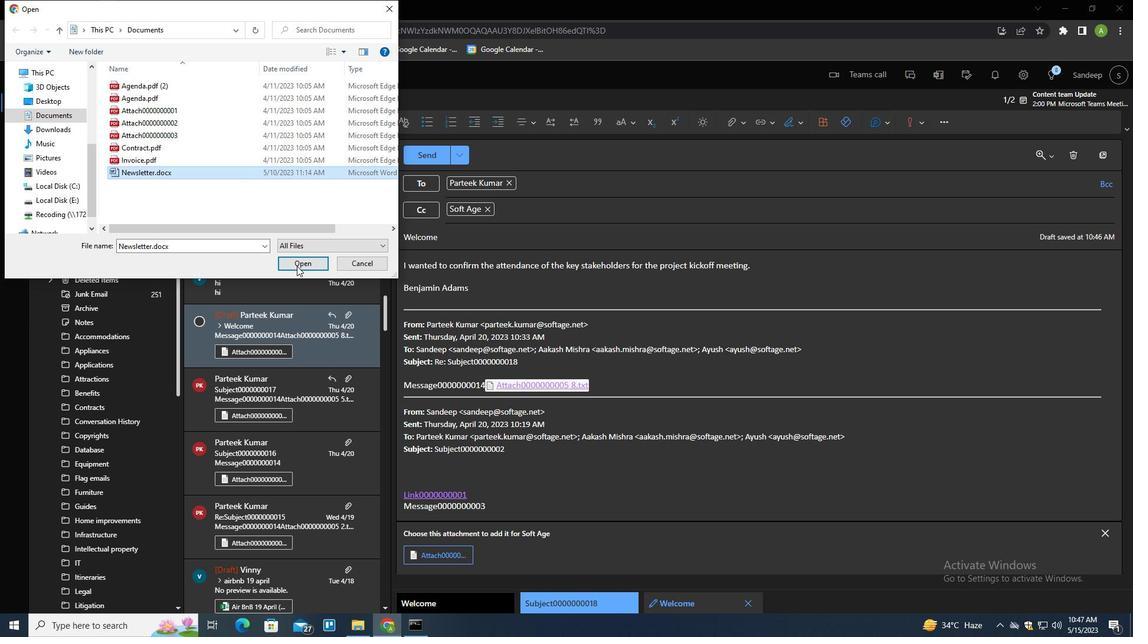
Action: Mouse pressed left at (298, 260)
Screenshot: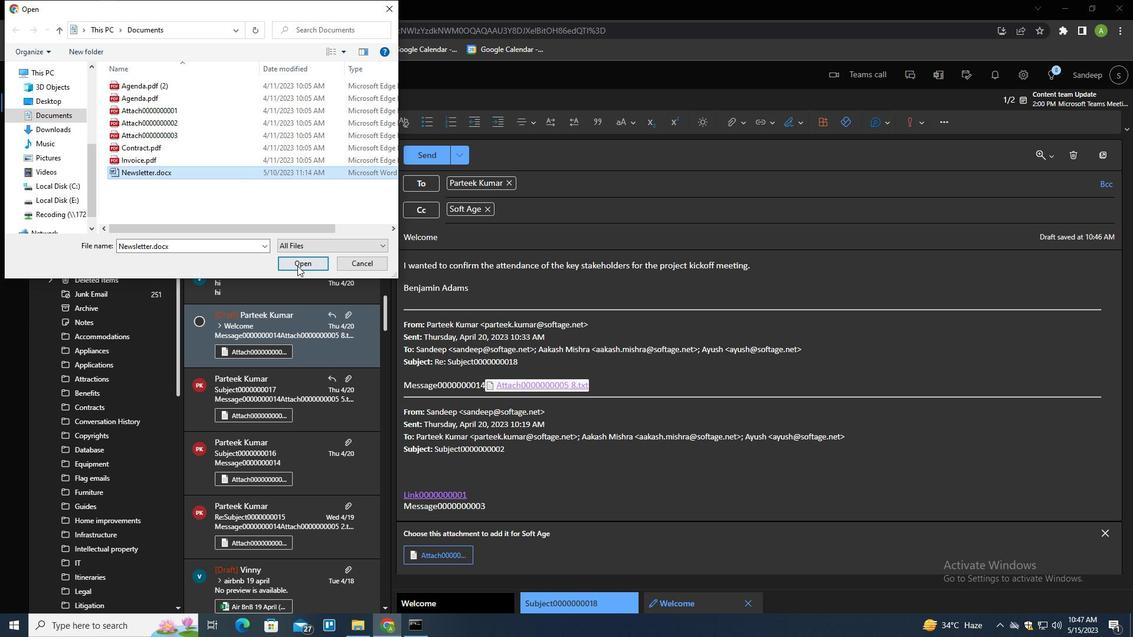 
Action: Mouse moved to (431, 156)
Screenshot: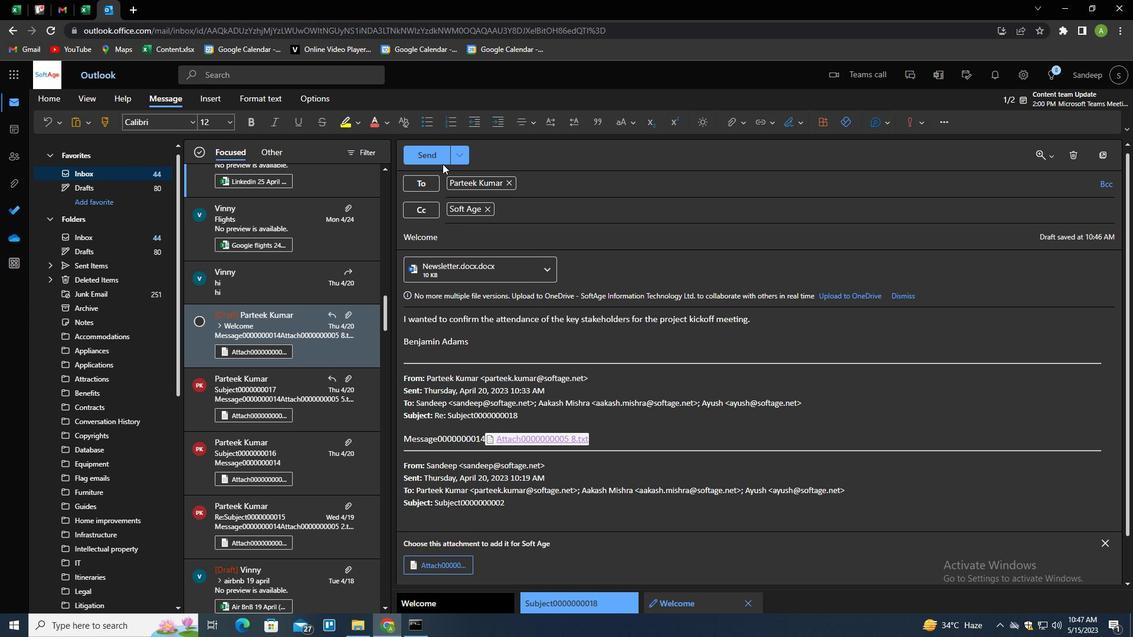 
Action: Mouse pressed left at (431, 156)
Screenshot: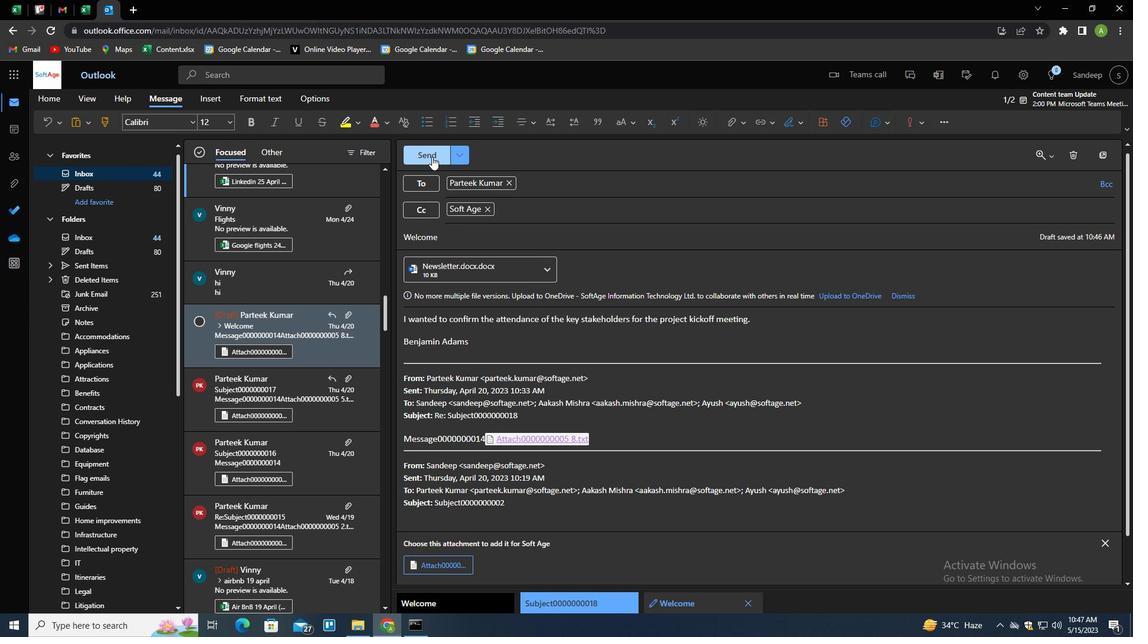 
Action: Mouse moved to (619, 370)
Screenshot: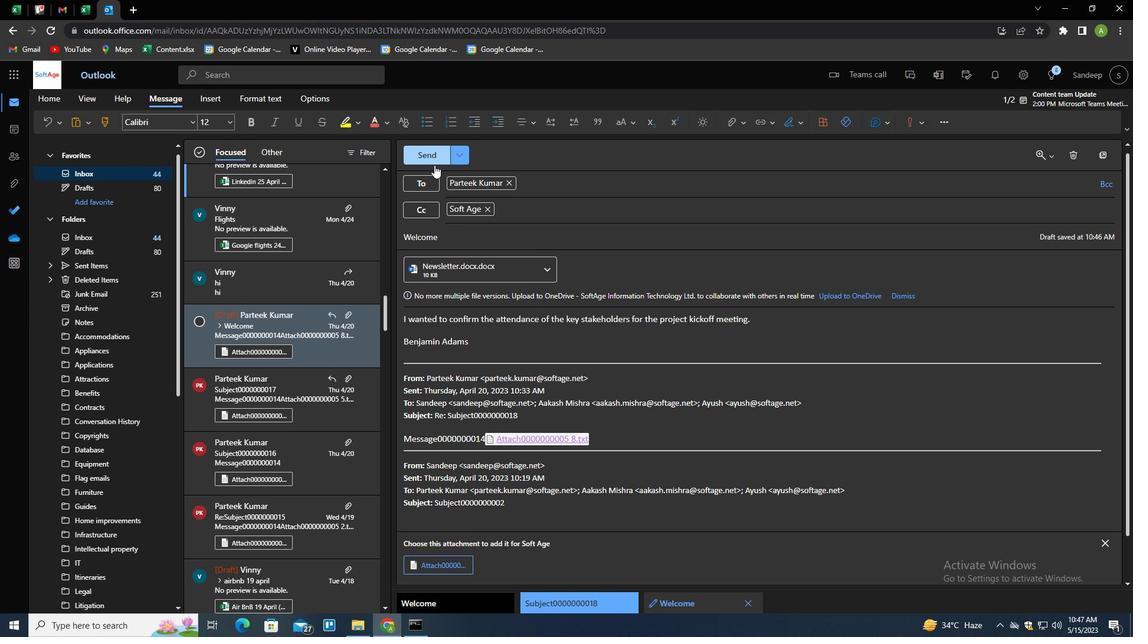 
